 Task: Search one way flight ticket for 4 adults, 1 infant in seat and 1 infant on lap in premium economy from Jackson: Jackson Hole Airport to Fort Wayne: Fort Wayne International Airport on 8-4-2023. Number of bags: 5 checked bags. Price is upto 88000. Outbound departure time preference is 20:45.
Action: Mouse moved to (389, 327)
Screenshot: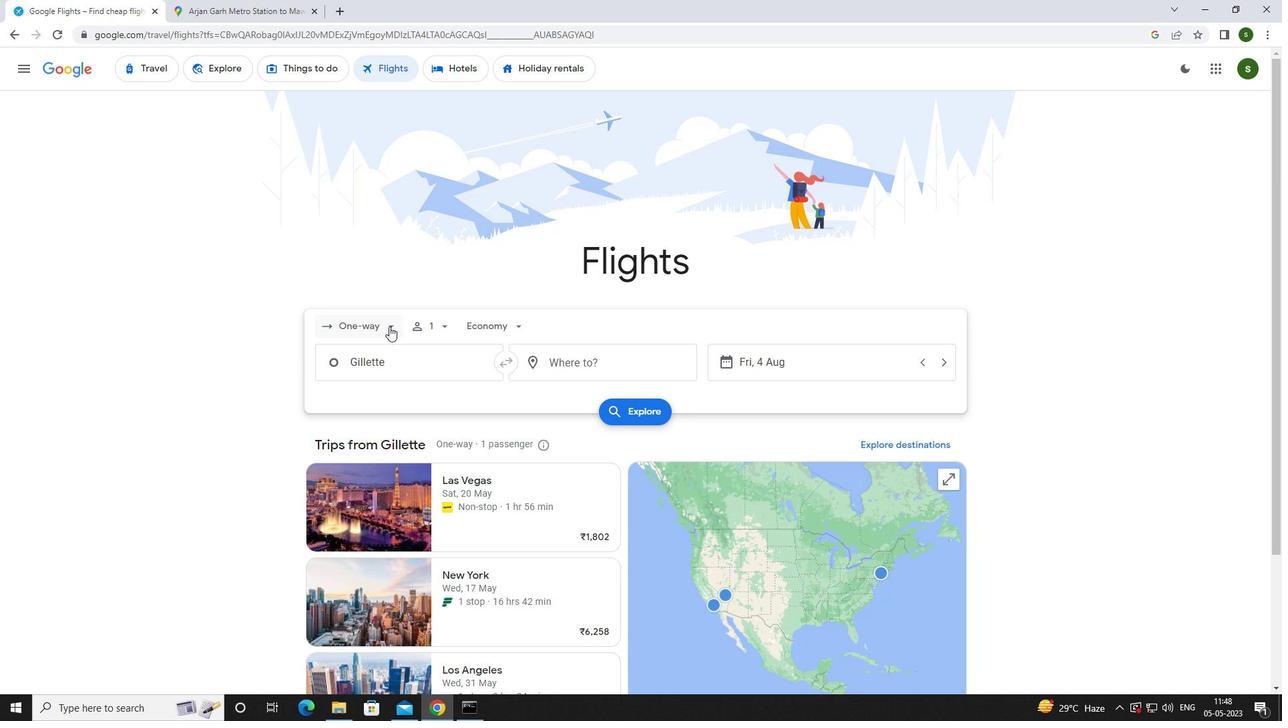 
Action: Mouse pressed left at (389, 327)
Screenshot: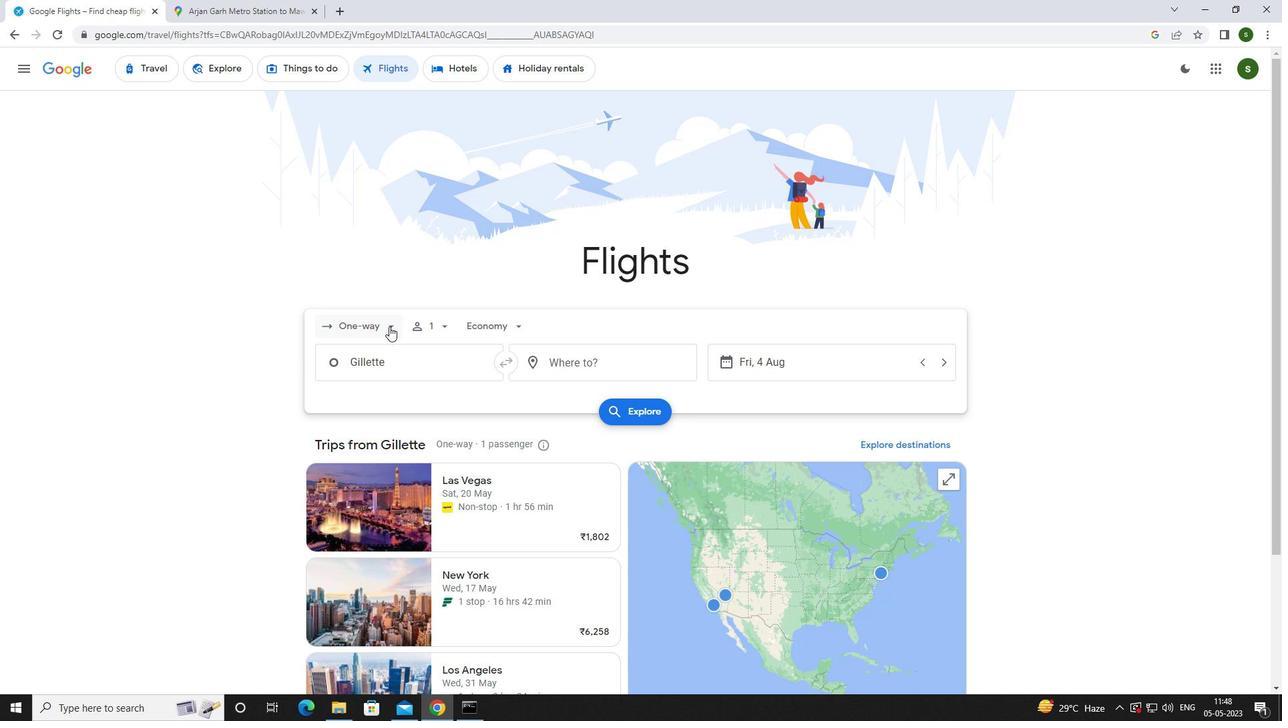 
Action: Mouse moved to (386, 388)
Screenshot: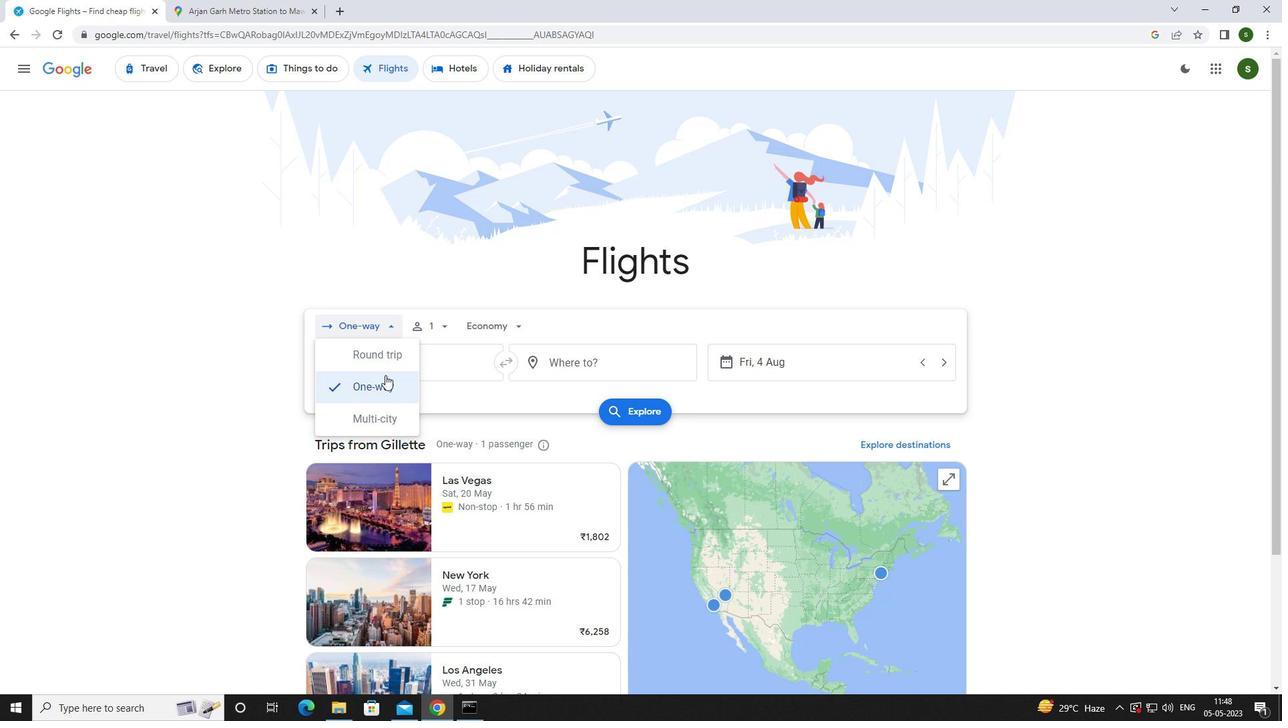 
Action: Mouse pressed left at (386, 388)
Screenshot: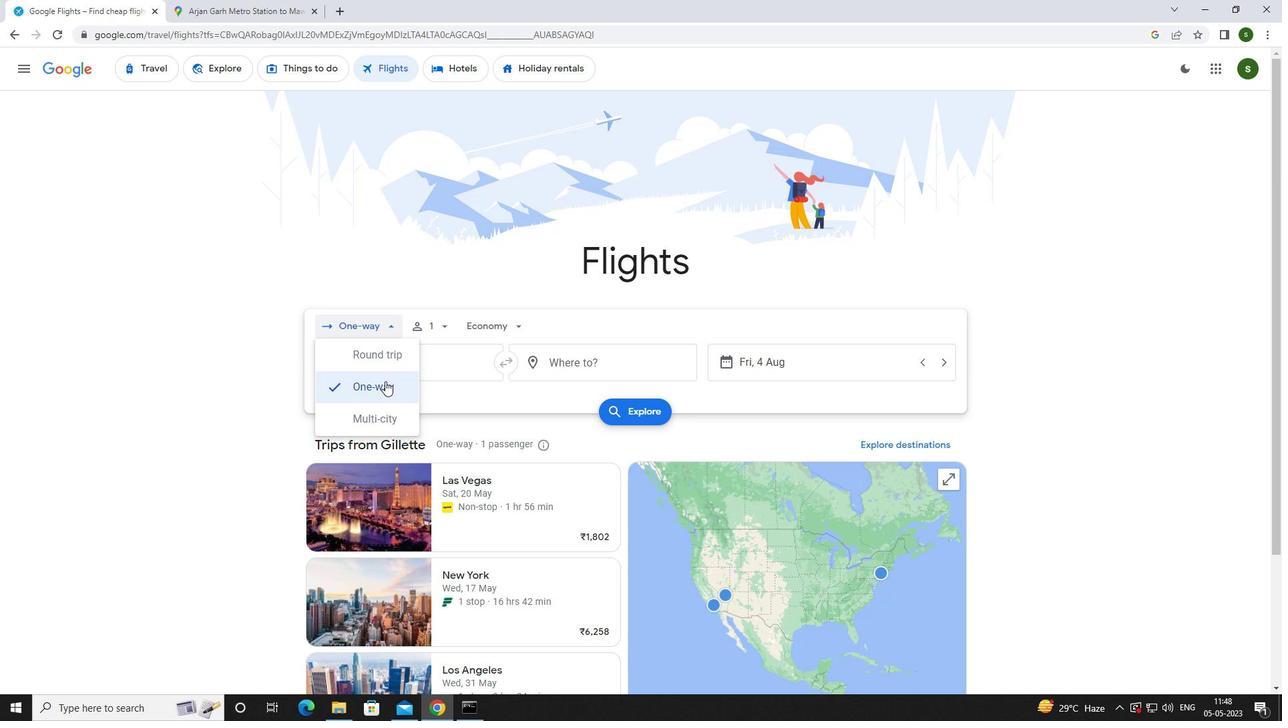 
Action: Mouse moved to (446, 328)
Screenshot: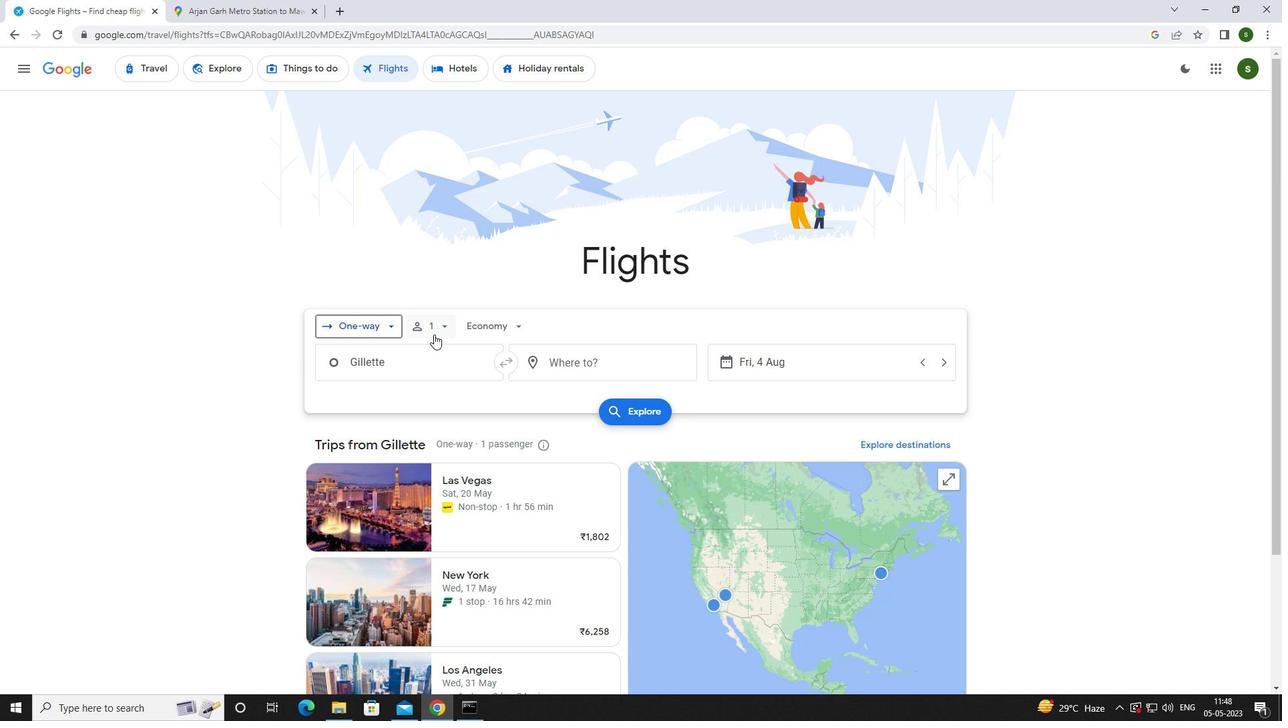 
Action: Mouse pressed left at (446, 328)
Screenshot: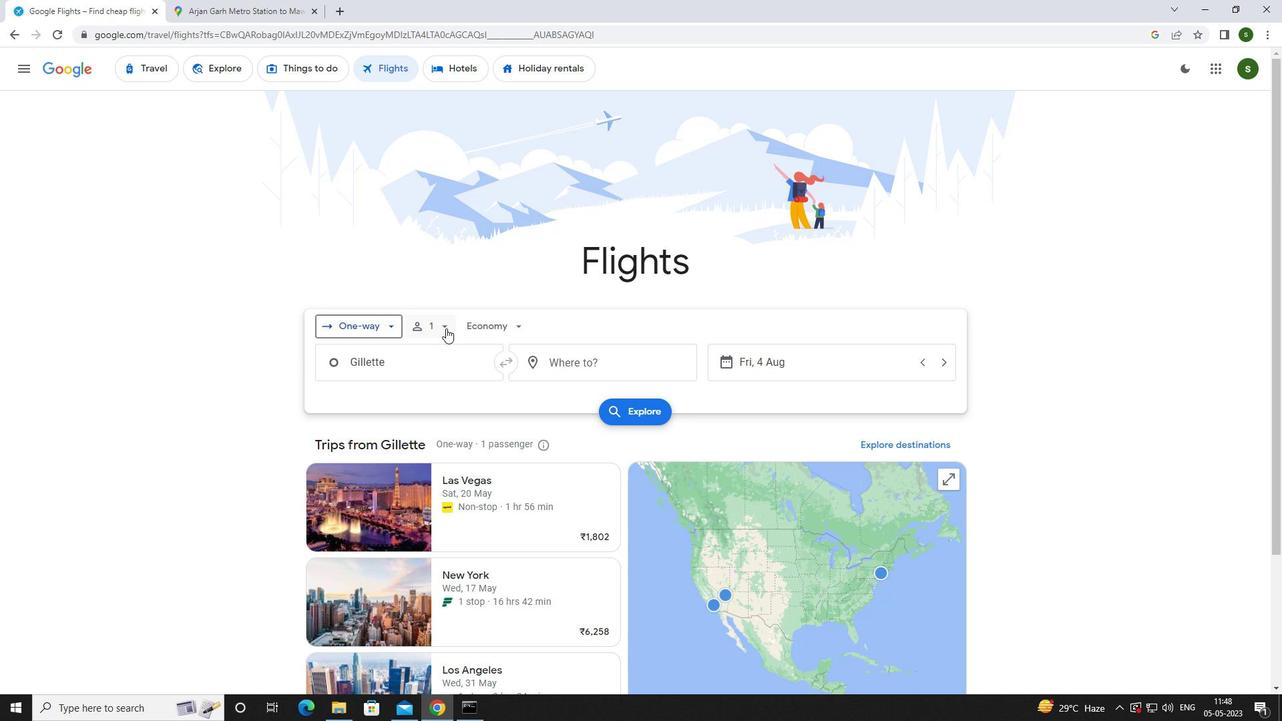
Action: Mouse moved to (553, 362)
Screenshot: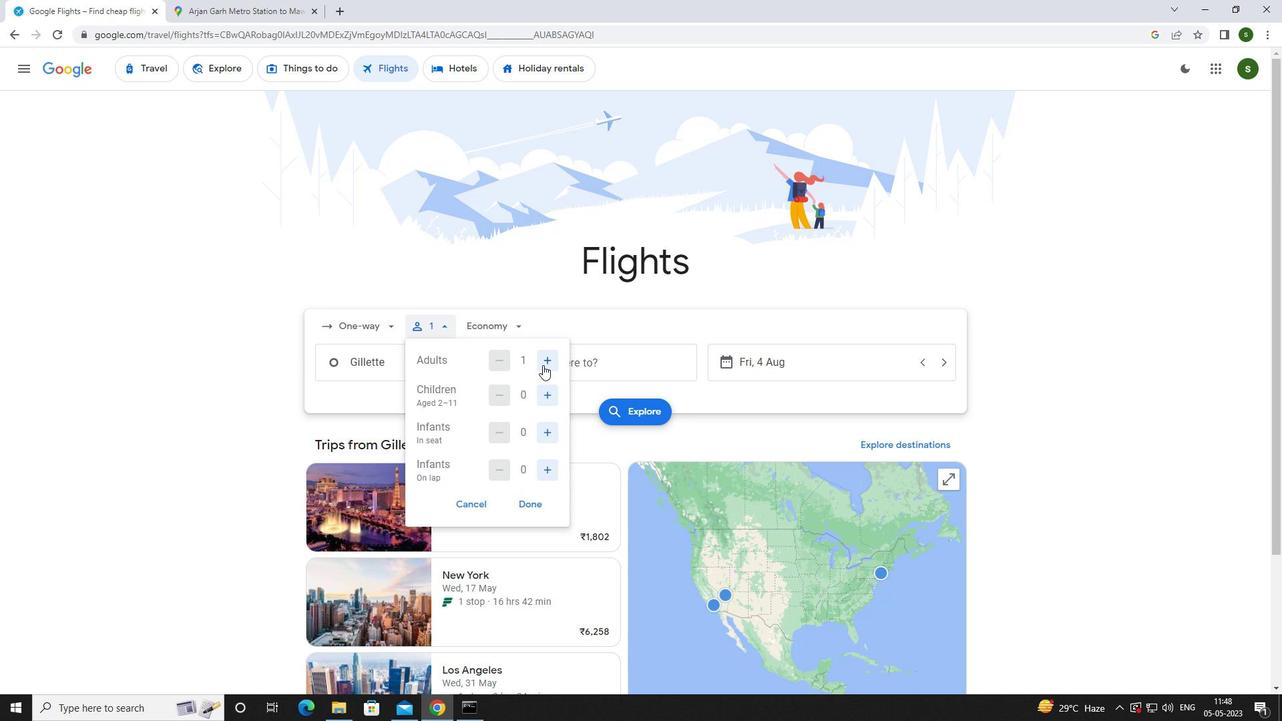 
Action: Mouse pressed left at (553, 362)
Screenshot: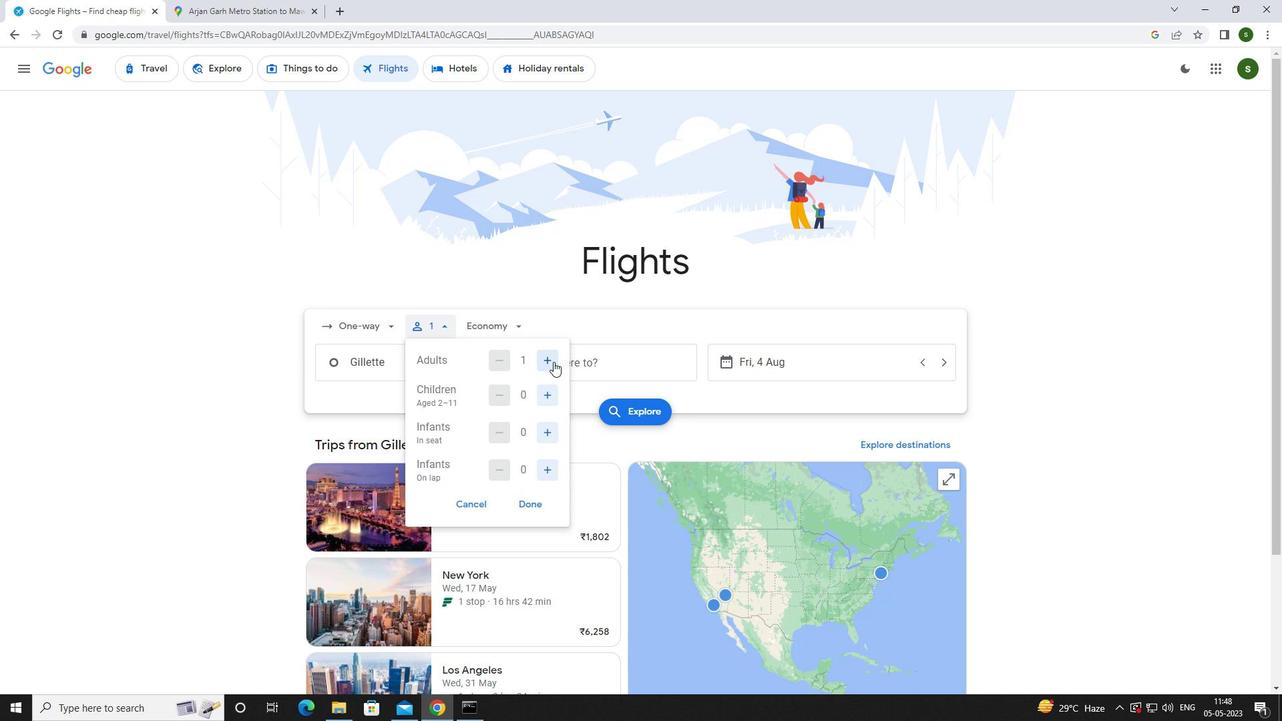 
Action: Mouse pressed left at (553, 362)
Screenshot: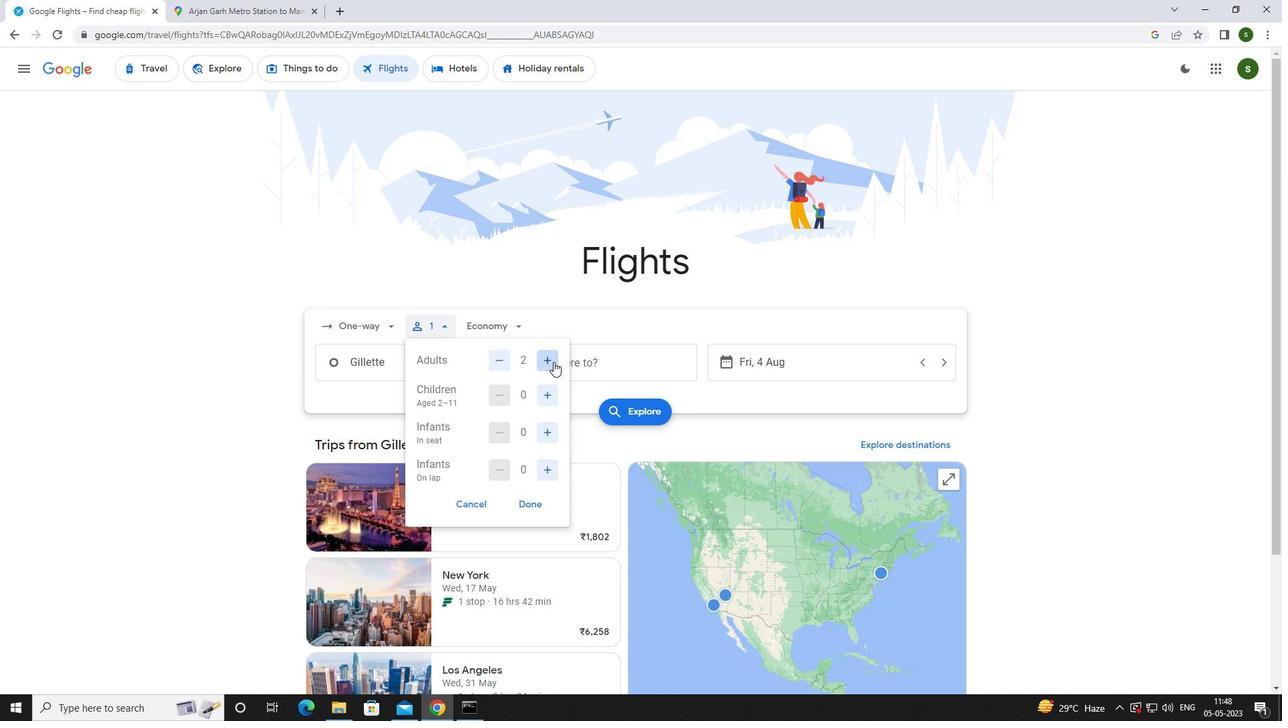 
Action: Mouse pressed left at (553, 362)
Screenshot: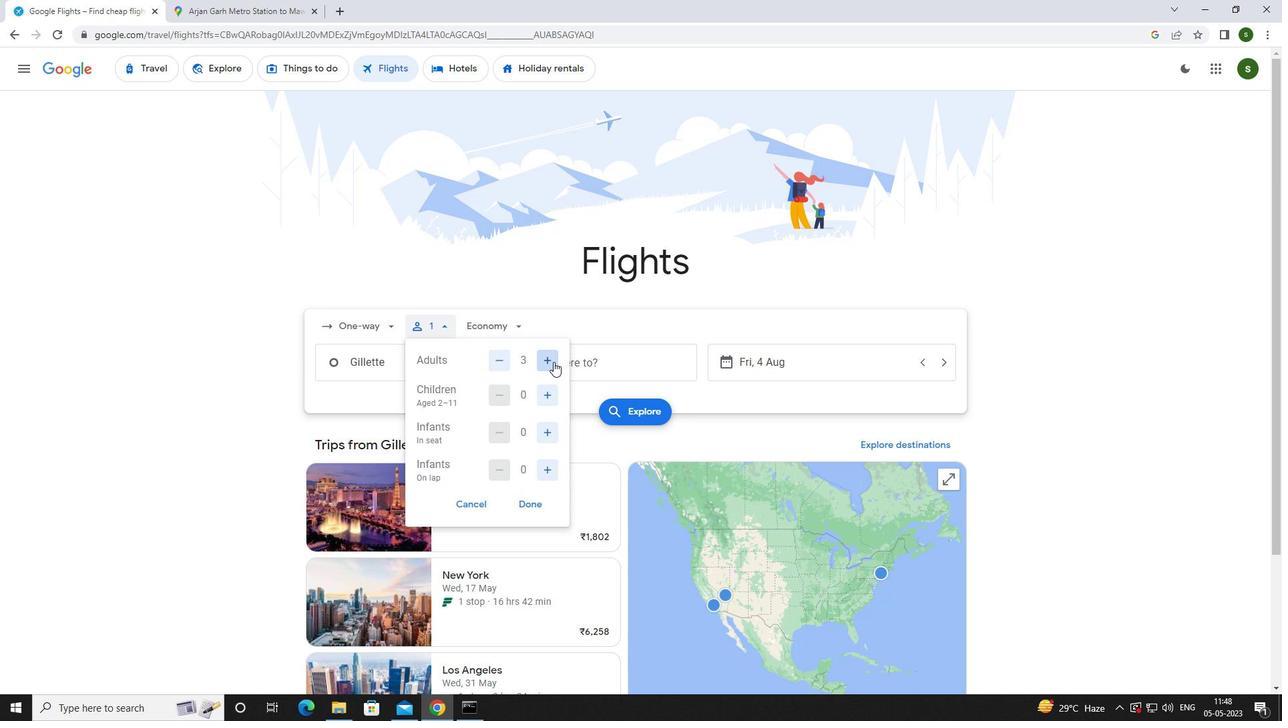 
Action: Mouse moved to (551, 428)
Screenshot: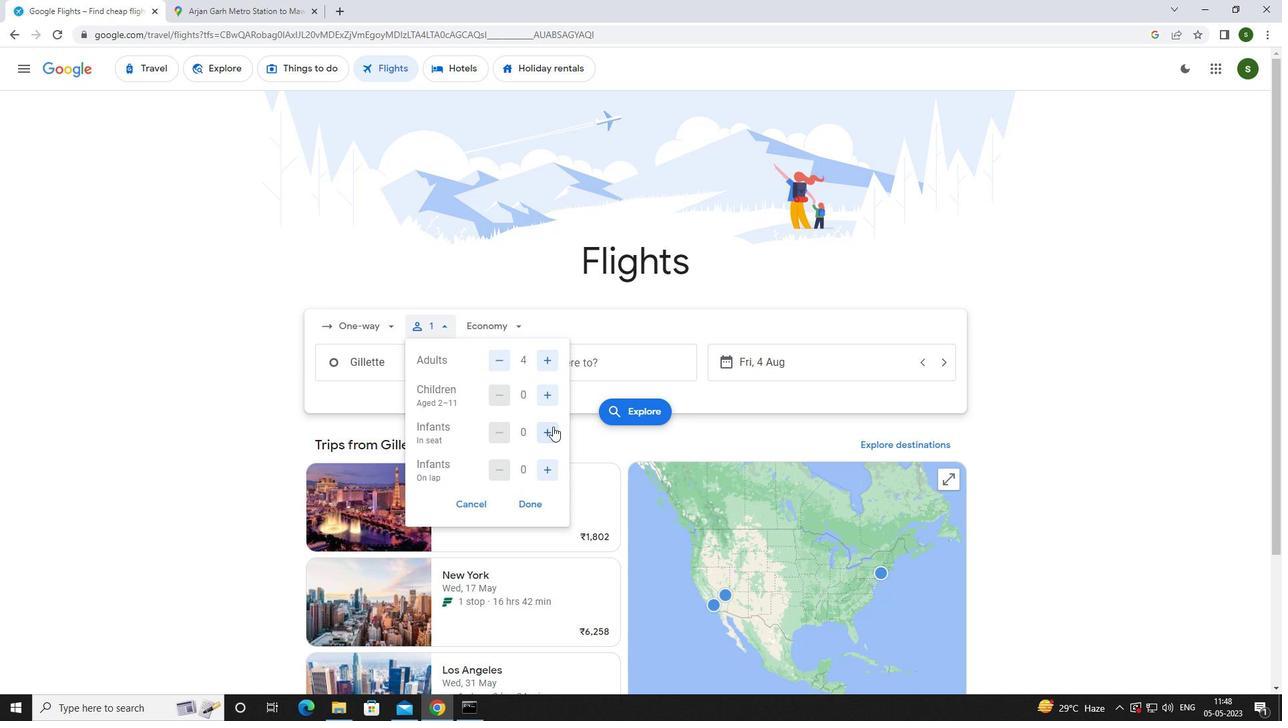 
Action: Mouse pressed left at (551, 428)
Screenshot: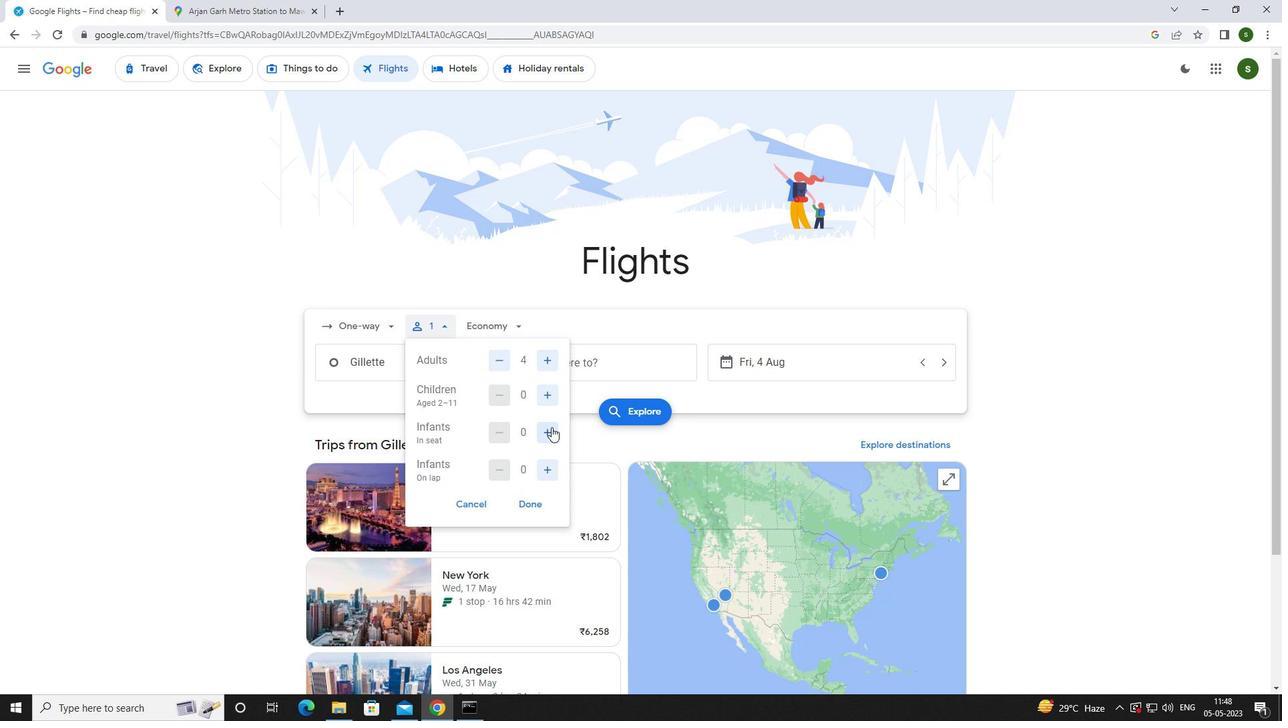 
Action: Mouse moved to (545, 466)
Screenshot: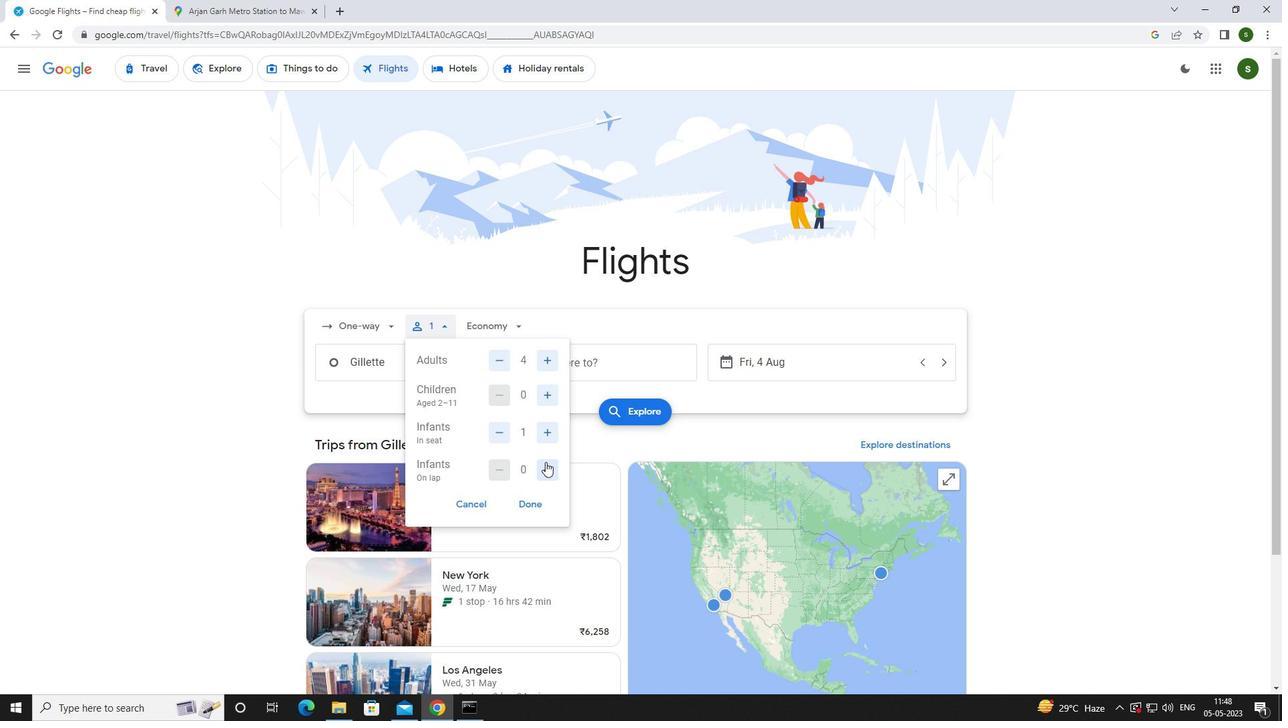 
Action: Mouse pressed left at (545, 466)
Screenshot: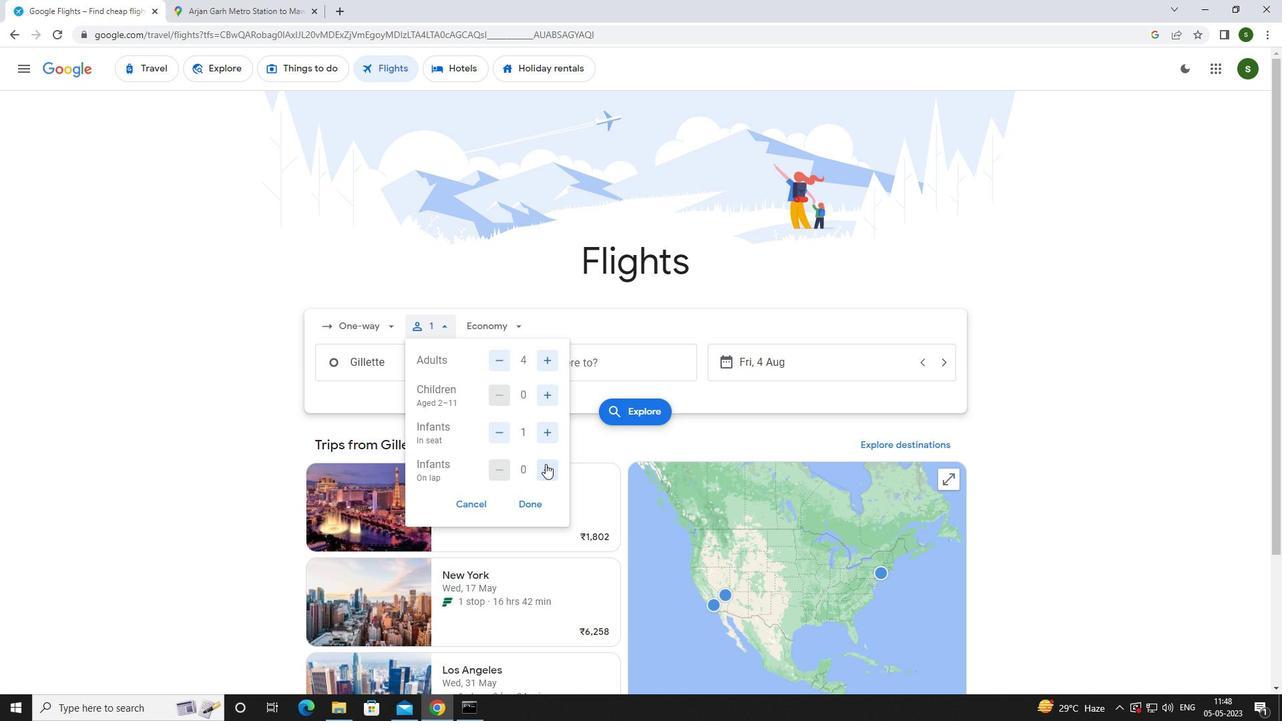 
Action: Mouse moved to (503, 327)
Screenshot: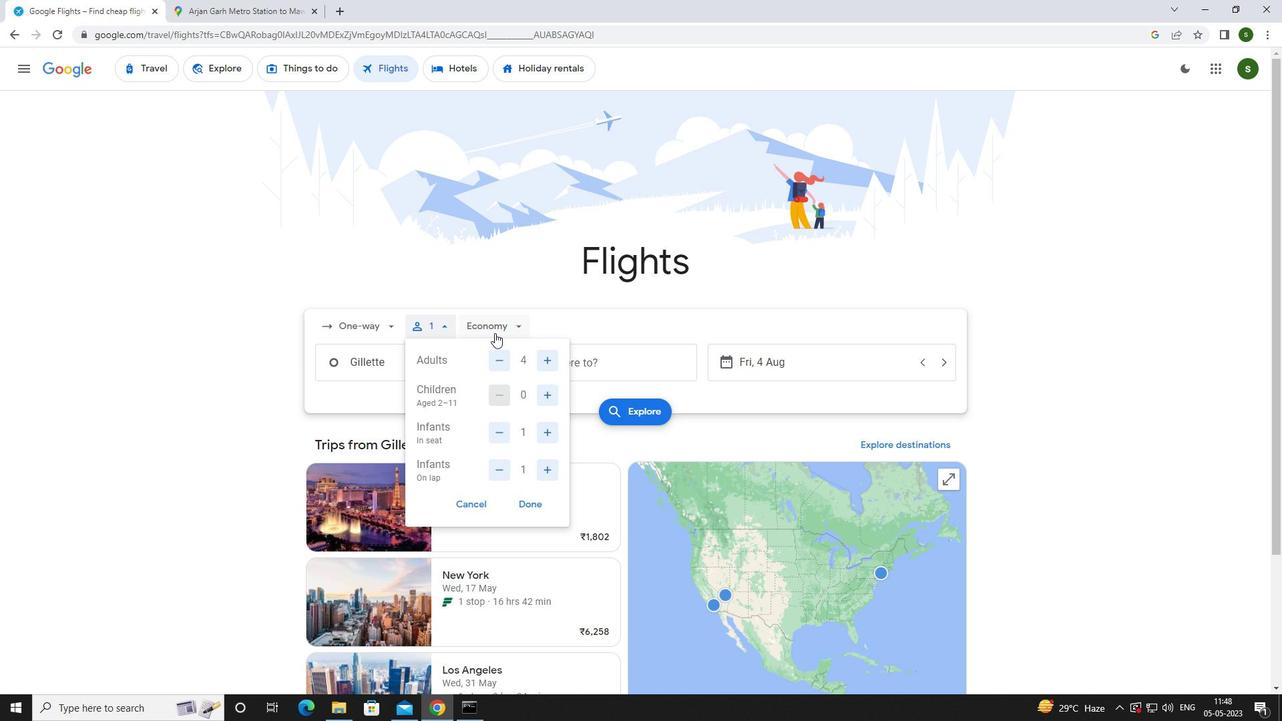 
Action: Mouse pressed left at (503, 327)
Screenshot: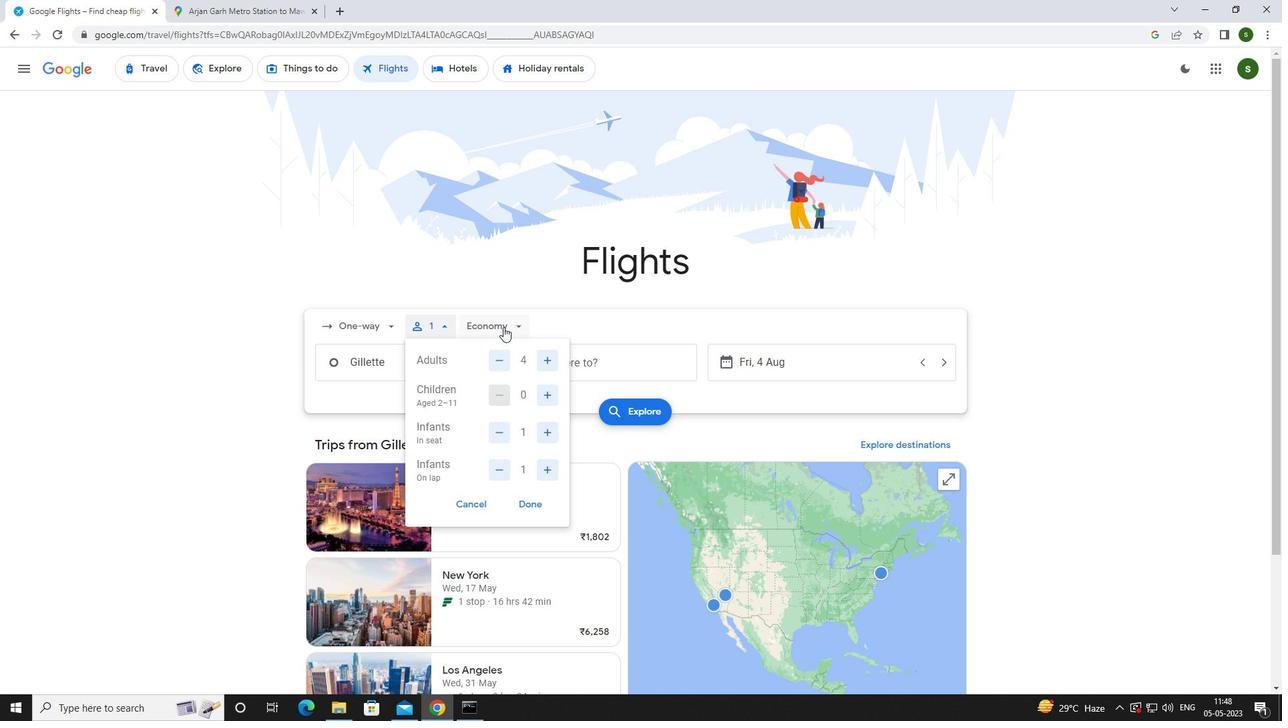 
Action: Mouse moved to (517, 383)
Screenshot: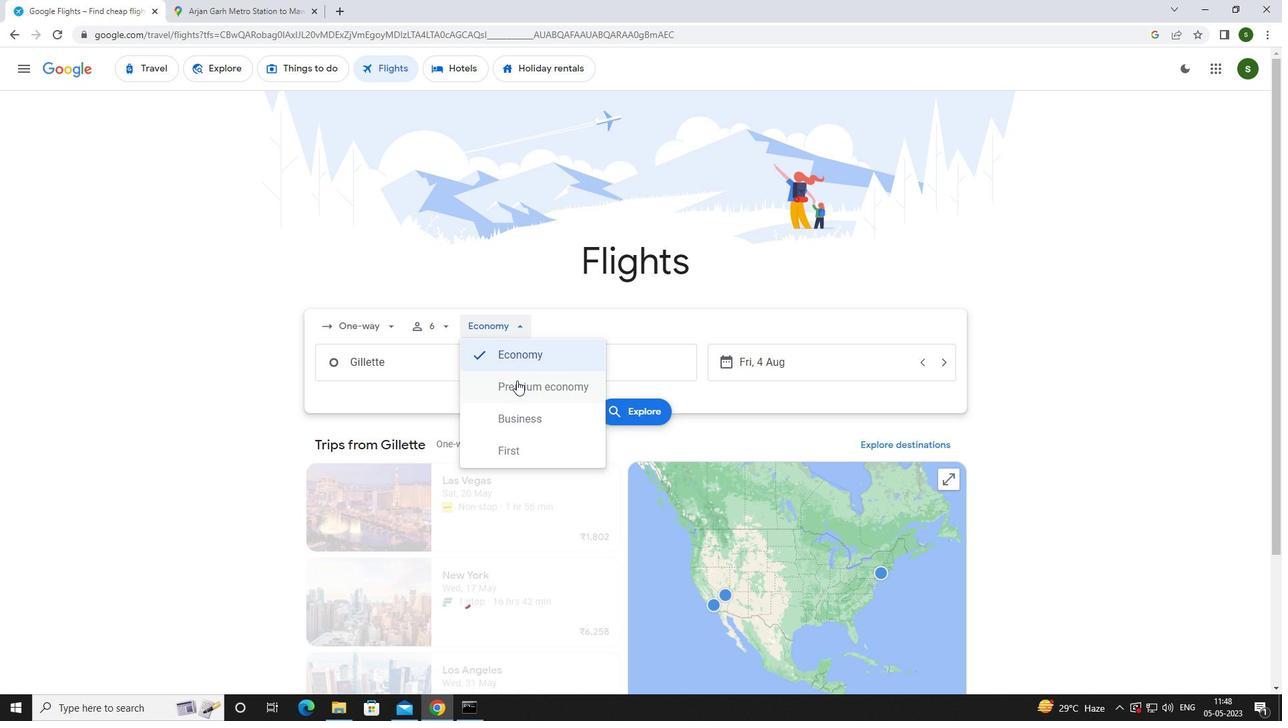 
Action: Mouse pressed left at (517, 383)
Screenshot: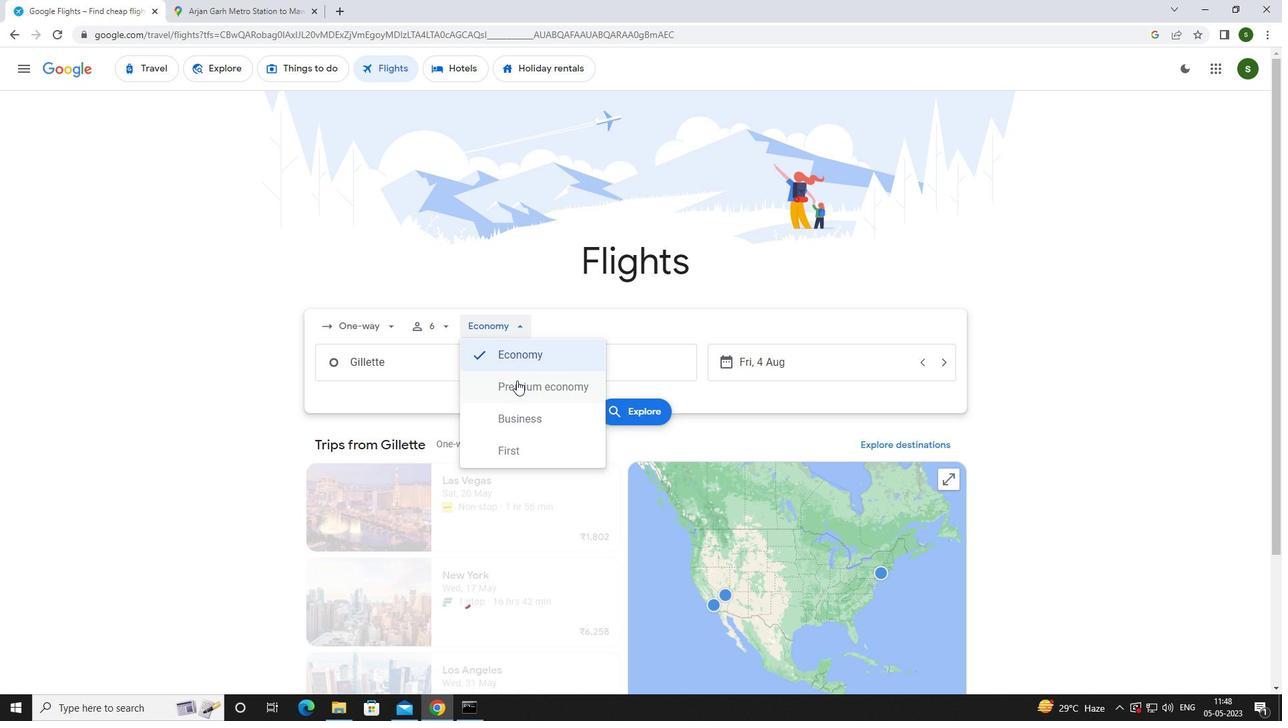 
Action: Mouse moved to (422, 365)
Screenshot: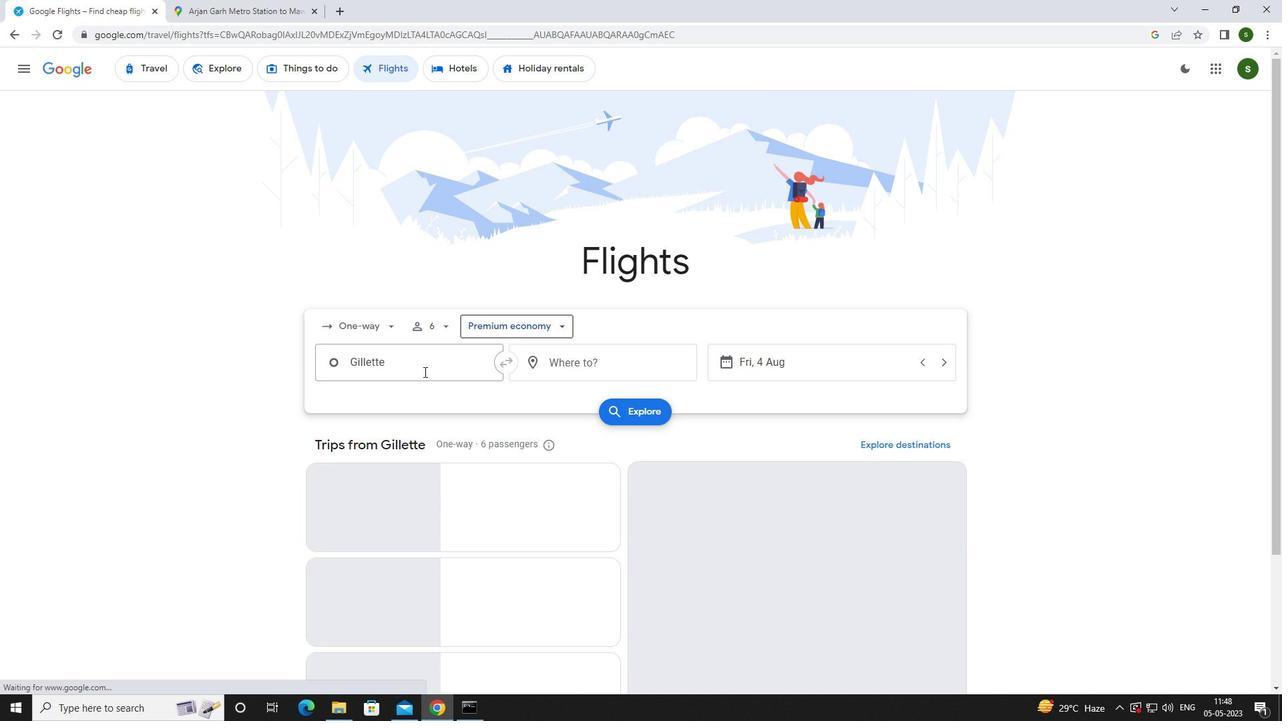 
Action: Mouse pressed left at (422, 365)
Screenshot: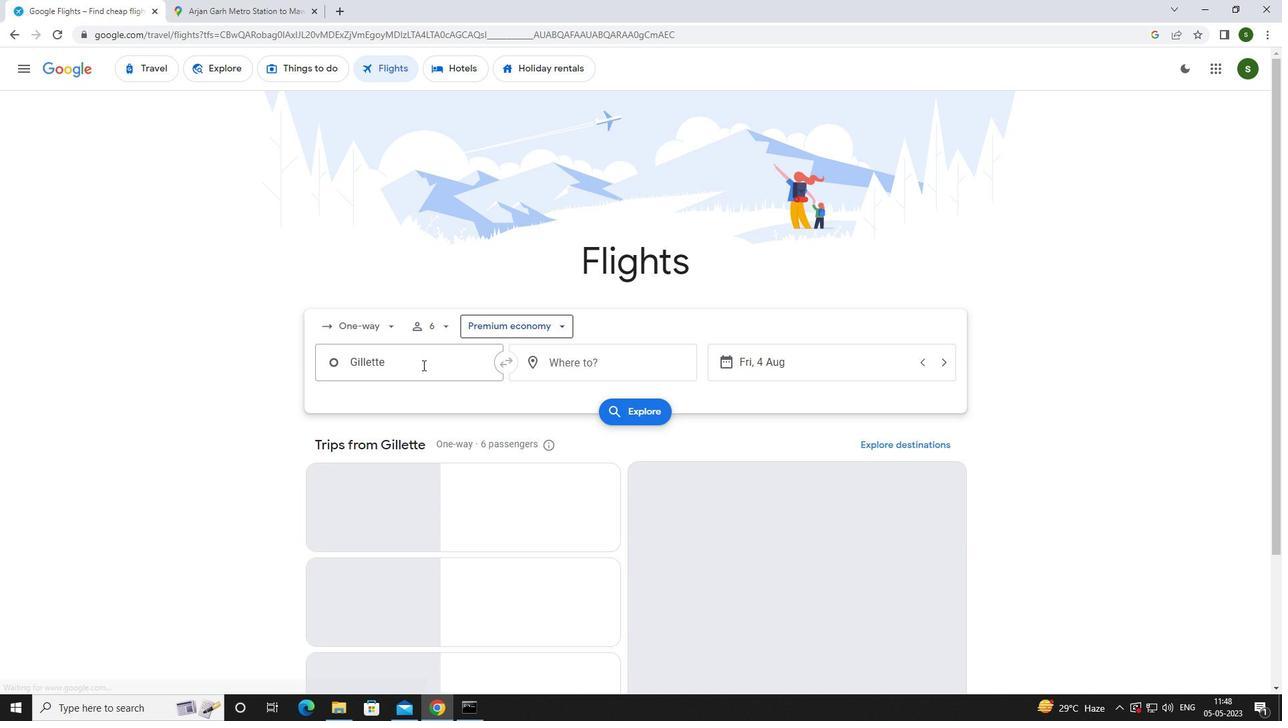 
Action: Mouse moved to (428, 360)
Screenshot: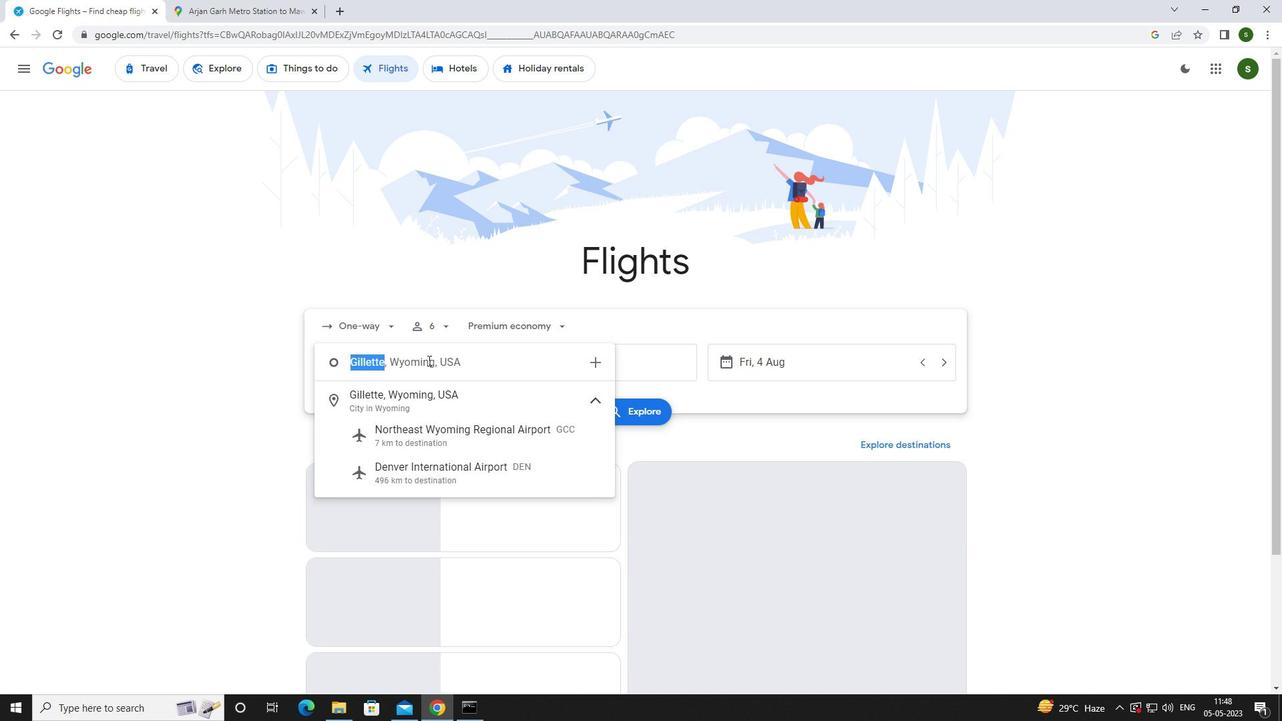 
Action: Key pressed <Key.caps_lock>j<Key.caps_lock>ackson<Key.space>
Screenshot: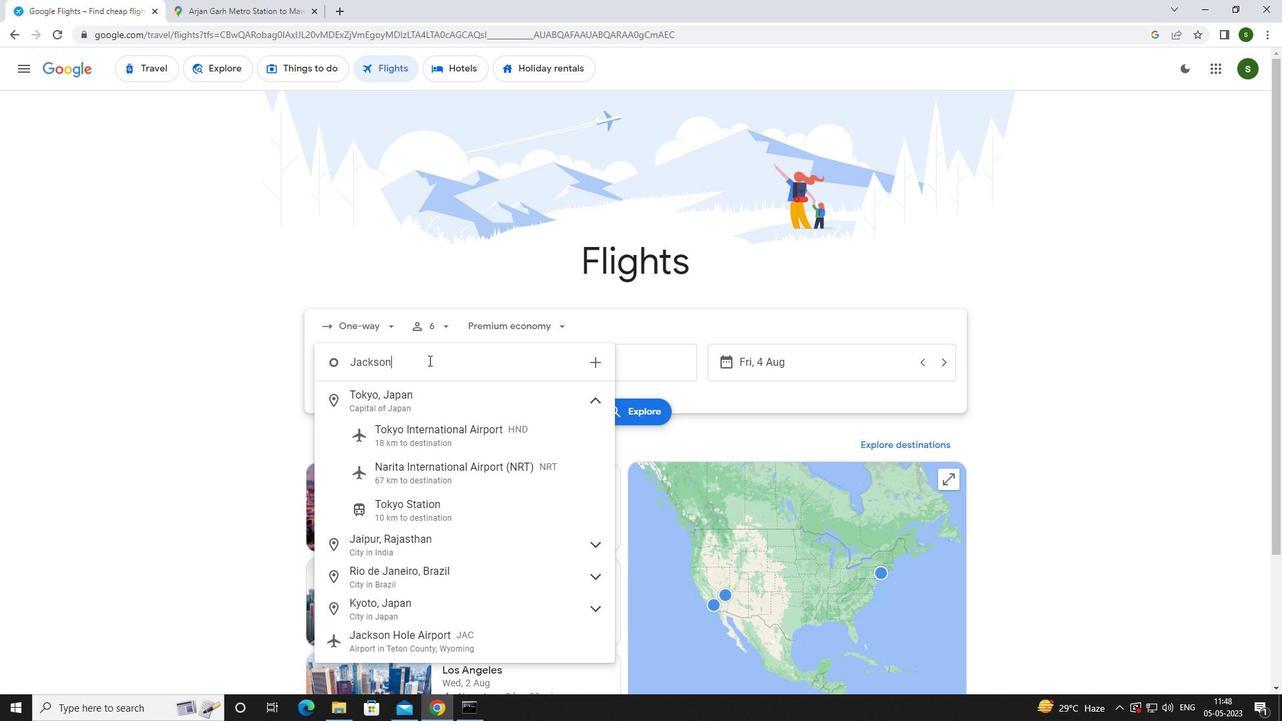 
Action: Mouse moved to (452, 428)
Screenshot: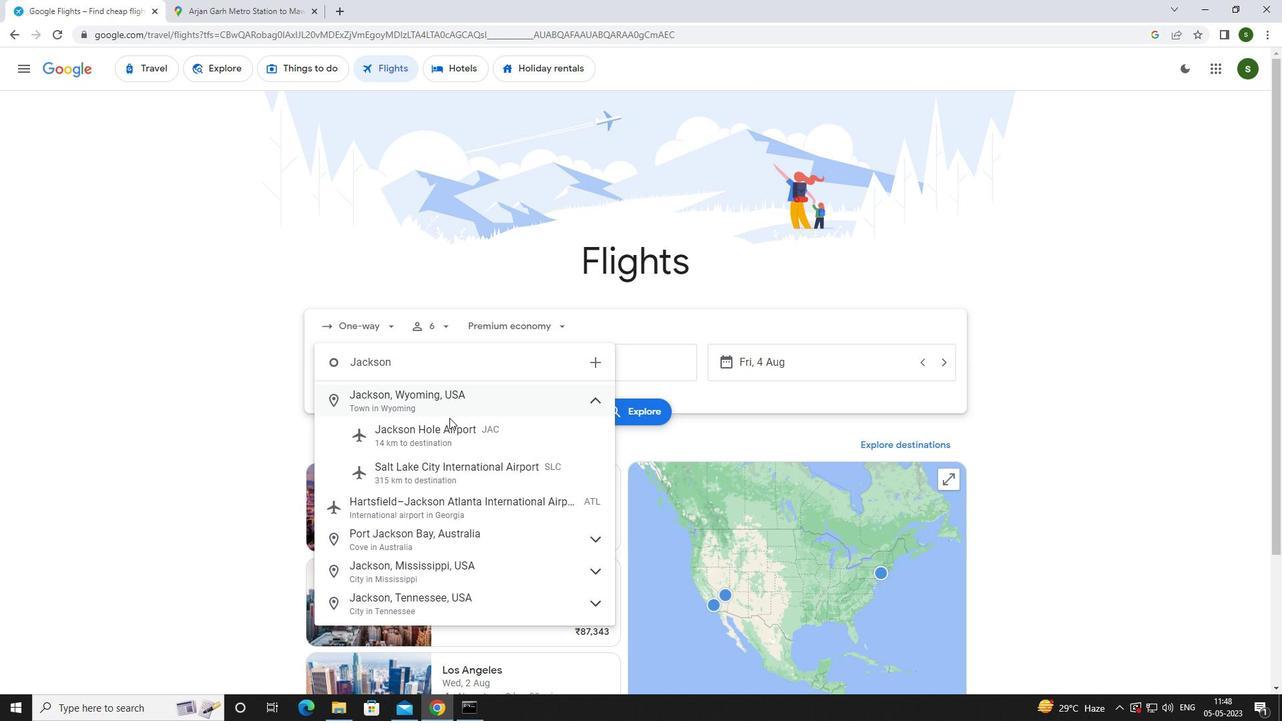 
Action: Mouse pressed left at (452, 428)
Screenshot: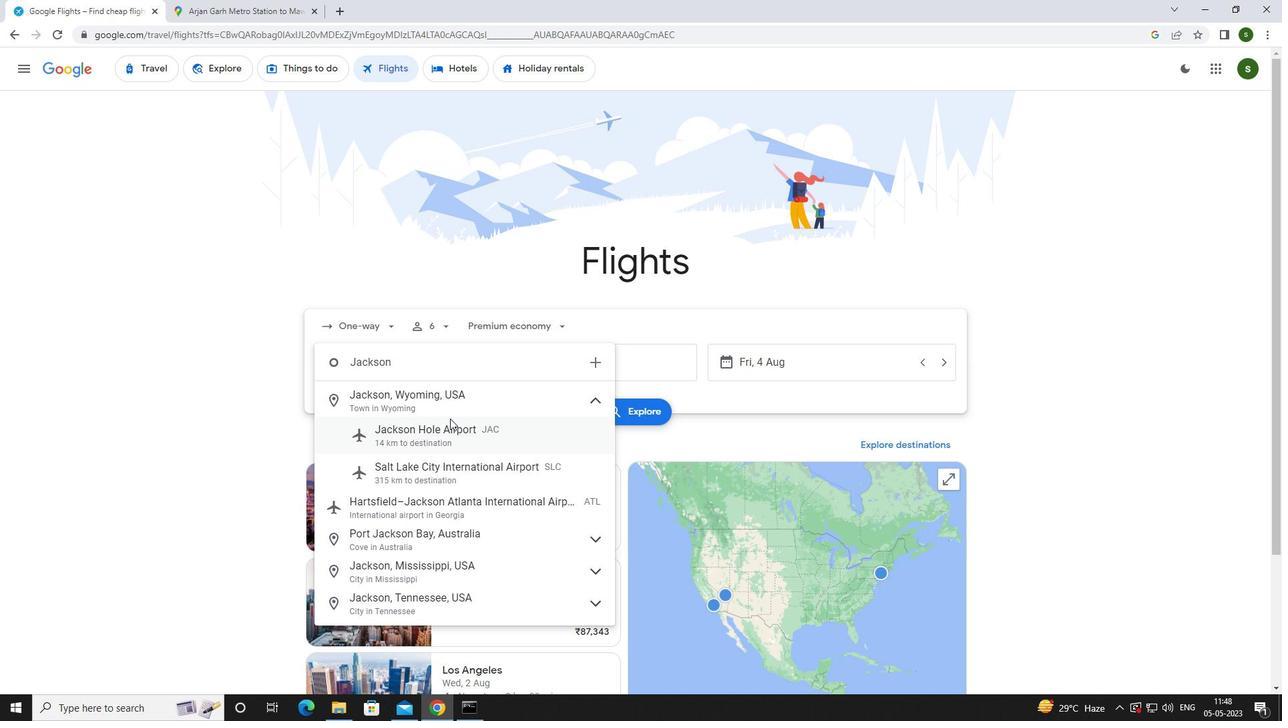 
Action: Mouse moved to (613, 364)
Screenshot: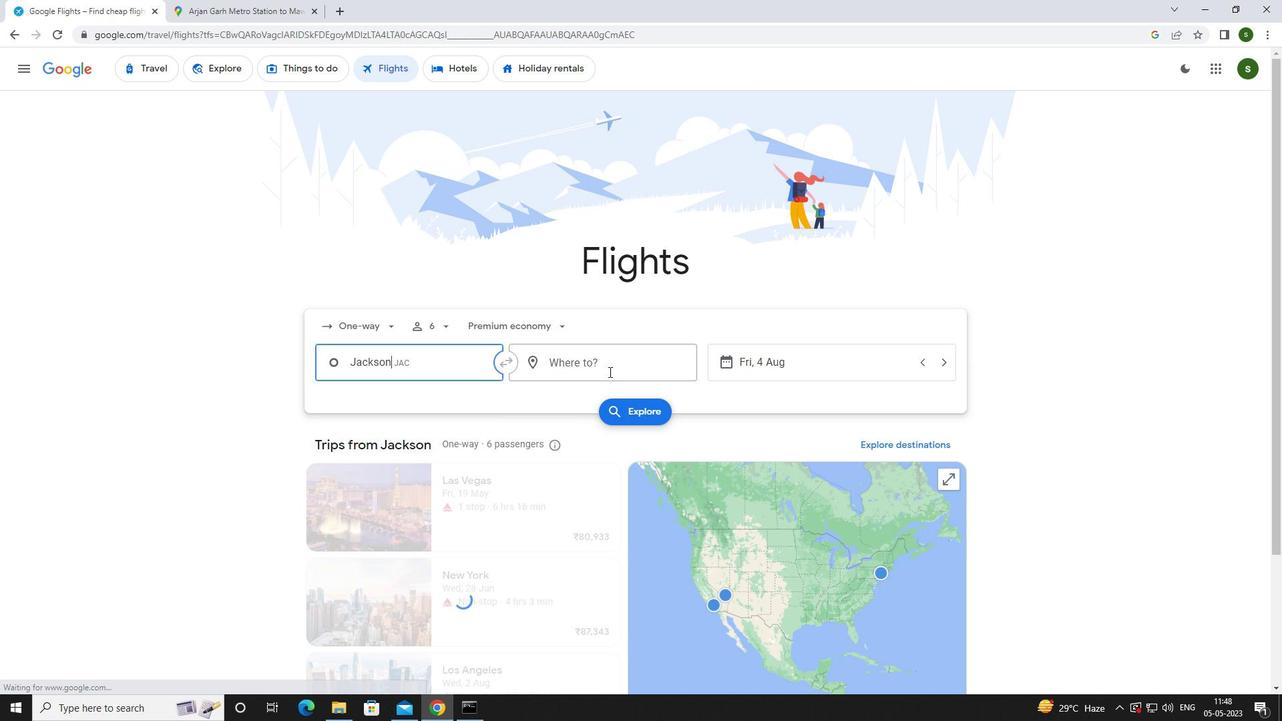 
Action: Mouse pressed left at (613, 364)
Screenshot: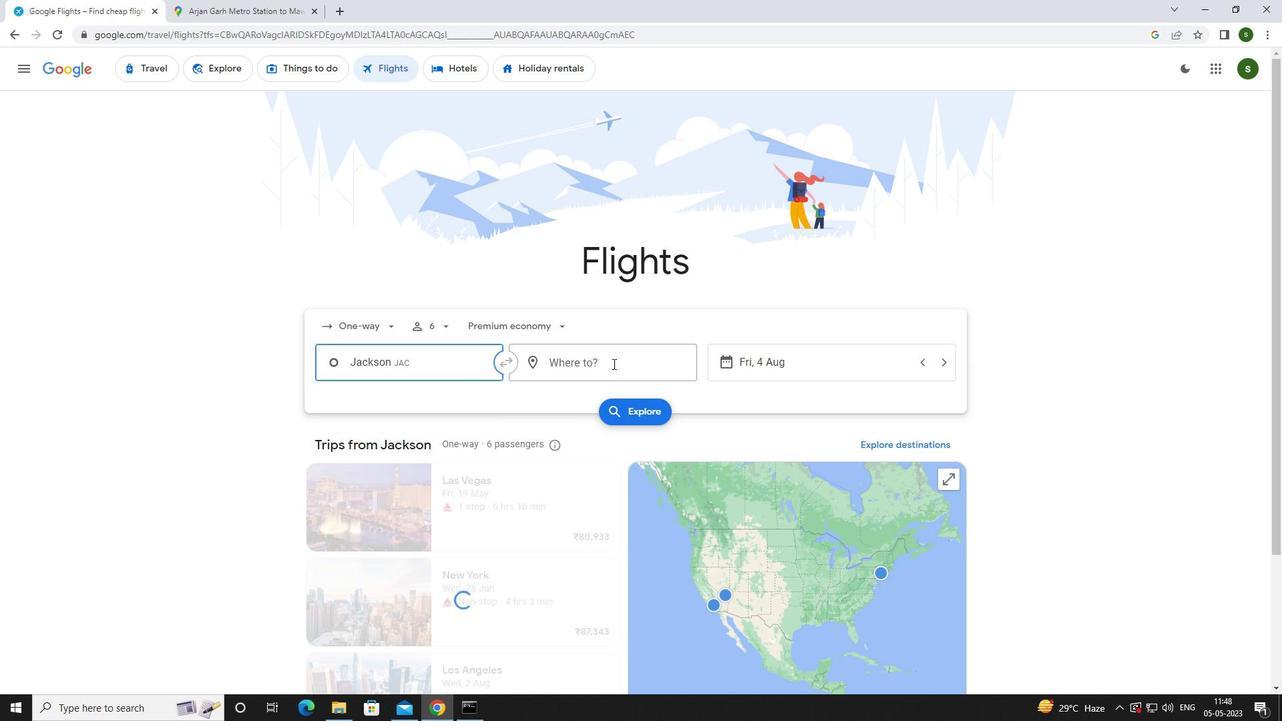 
Action: Mouse moved to (603, 366)
Screenshot: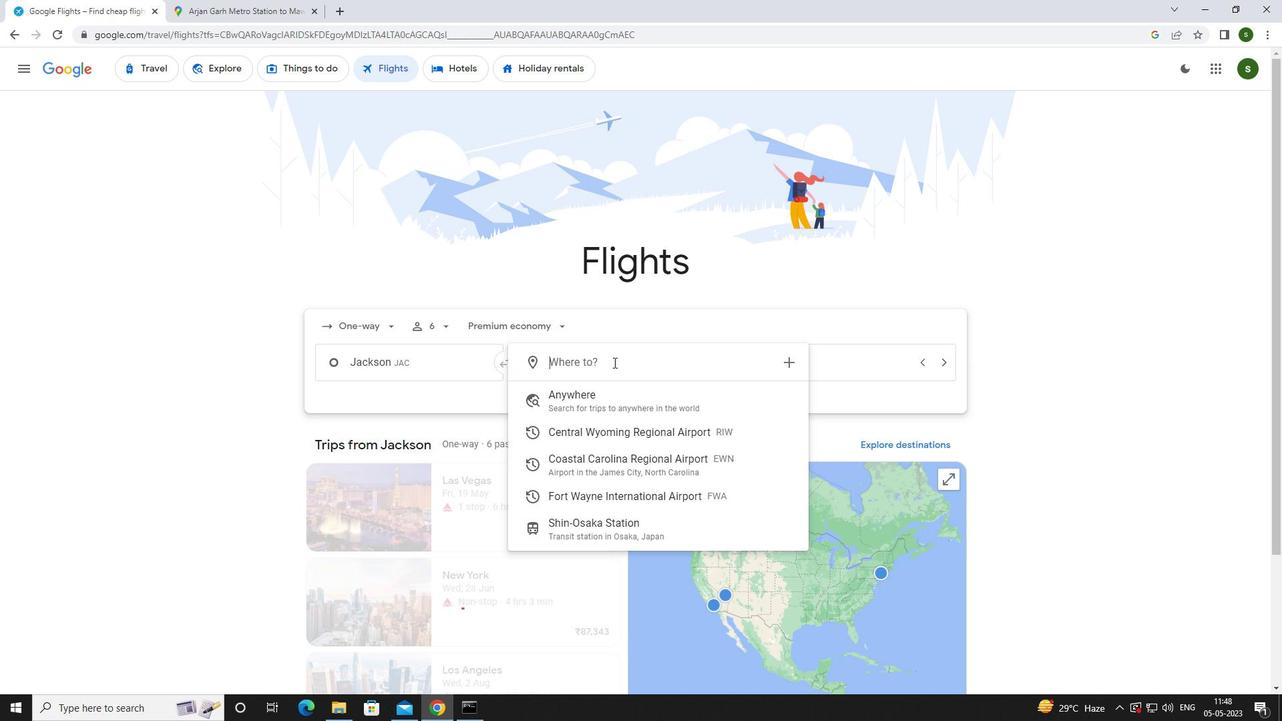 
Action: Key pressed <Key.caps_lock>f<Key.caps_lock>ort<Key.space><Key.caps_lock>w<Key.caps_lock>Ay
Screenshot: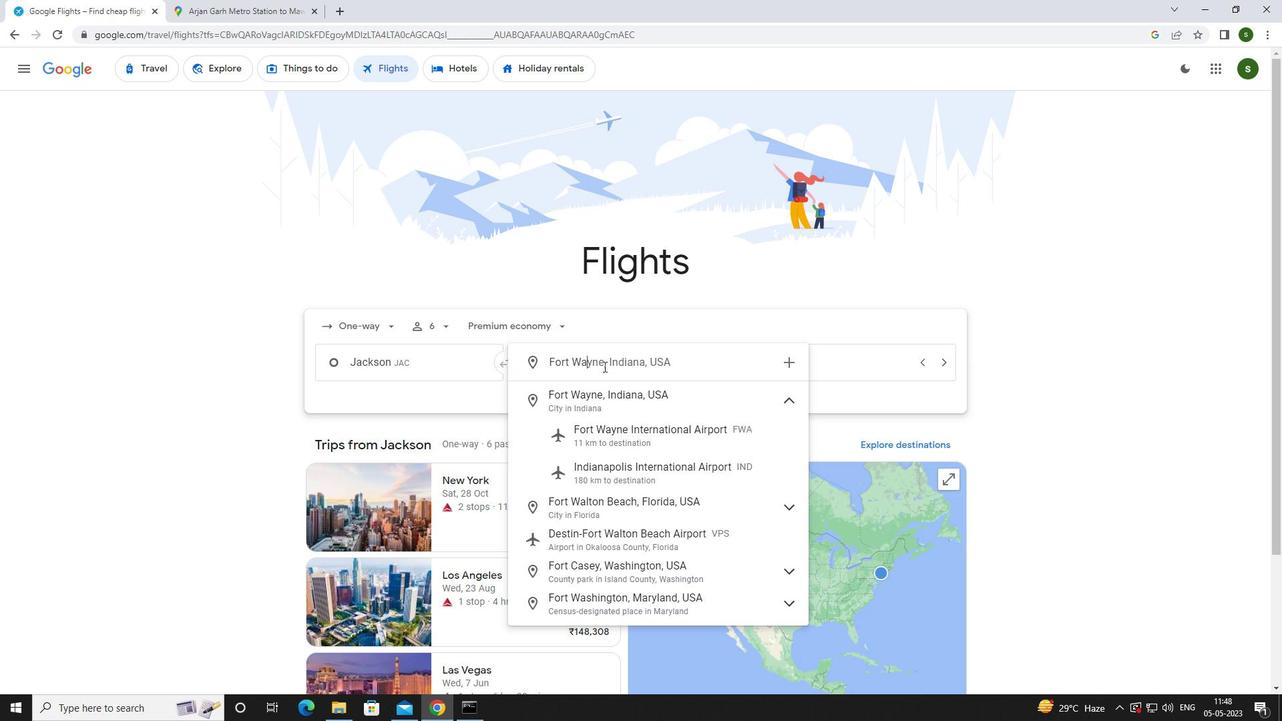 
Action: Mouse moved to (605, 440)
Screenshot: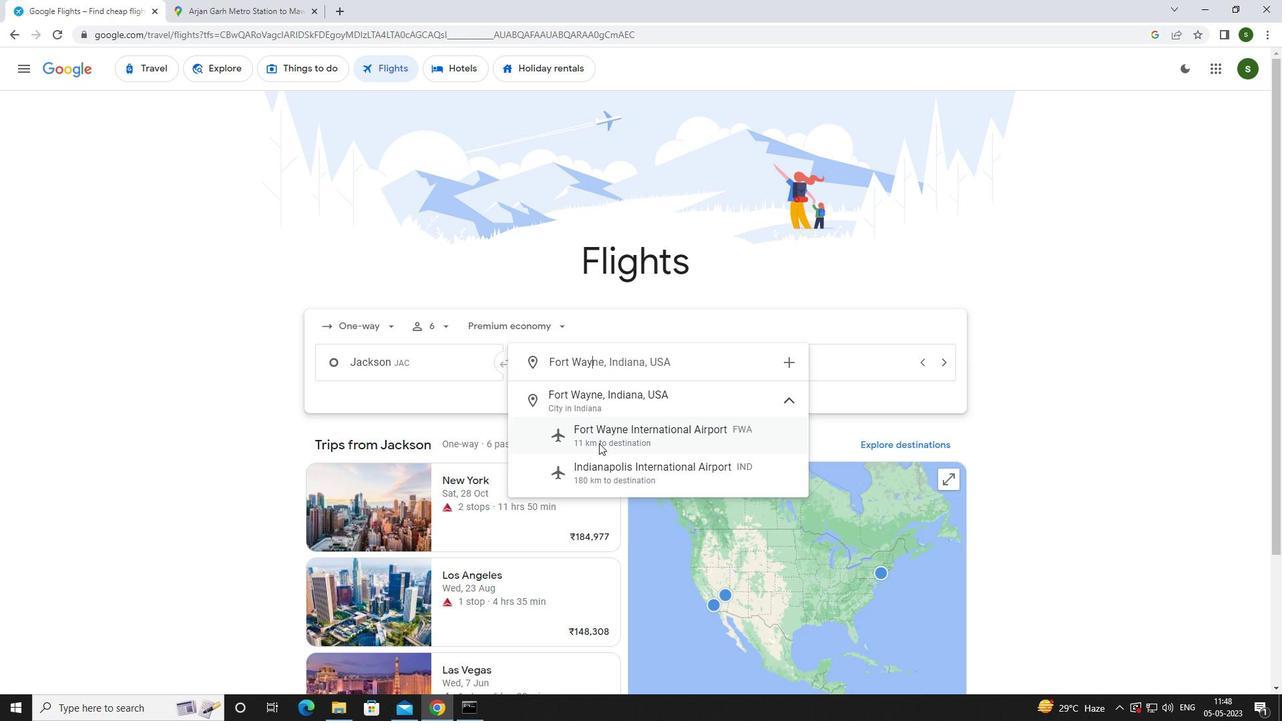 
Action: Mouse pressed left at (605, 440)
Screenshot: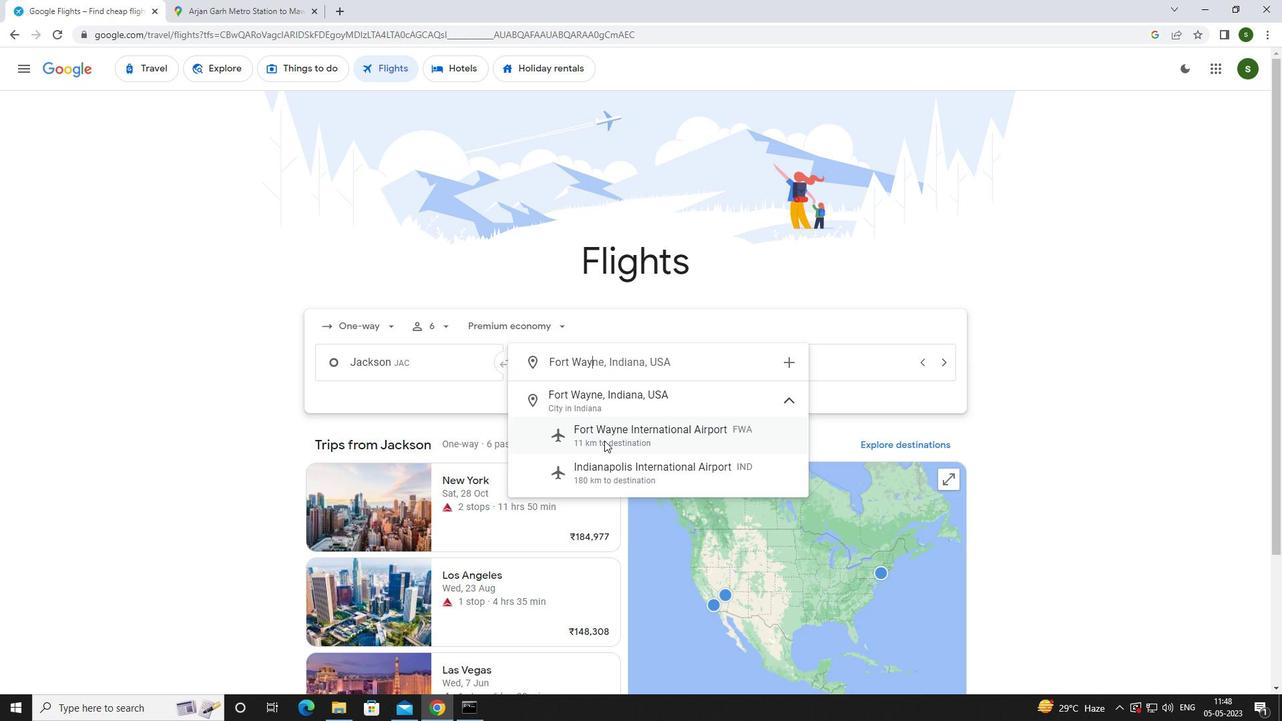 
Action: Mouse moved to (790, 360)
Screenshot: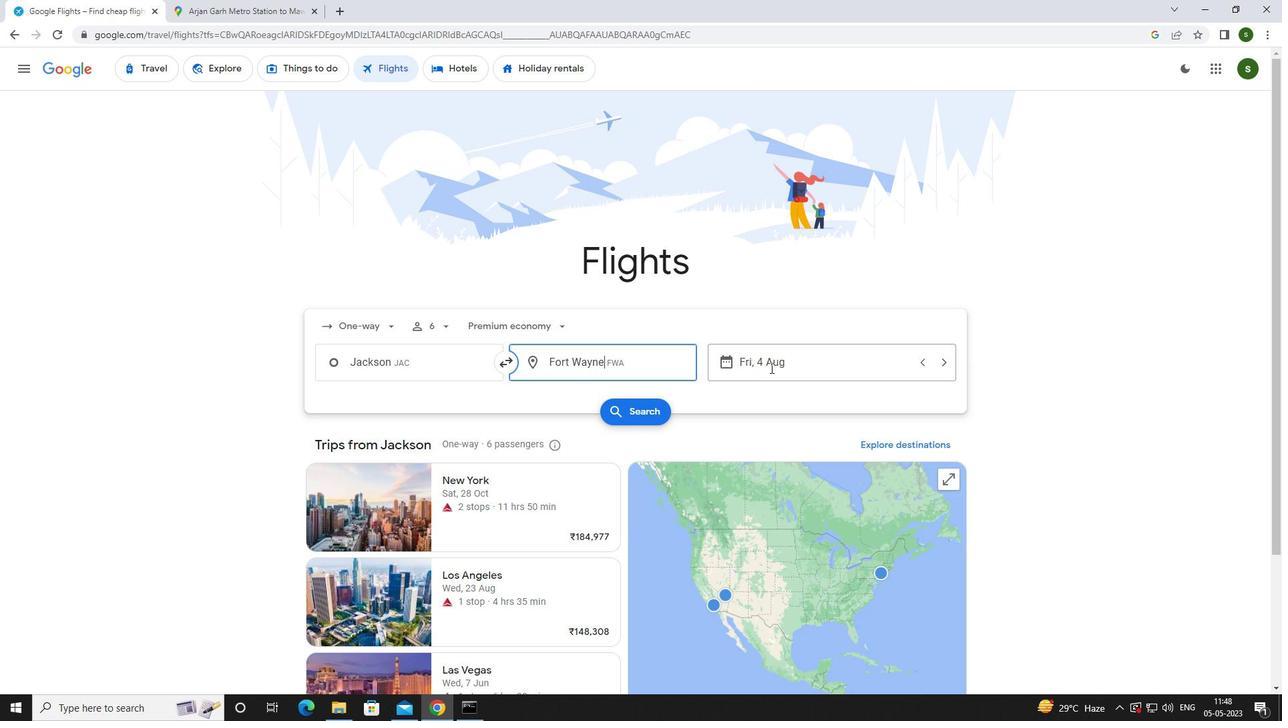 
Action: Mouse pressed left at (790, 360)
Screenshot: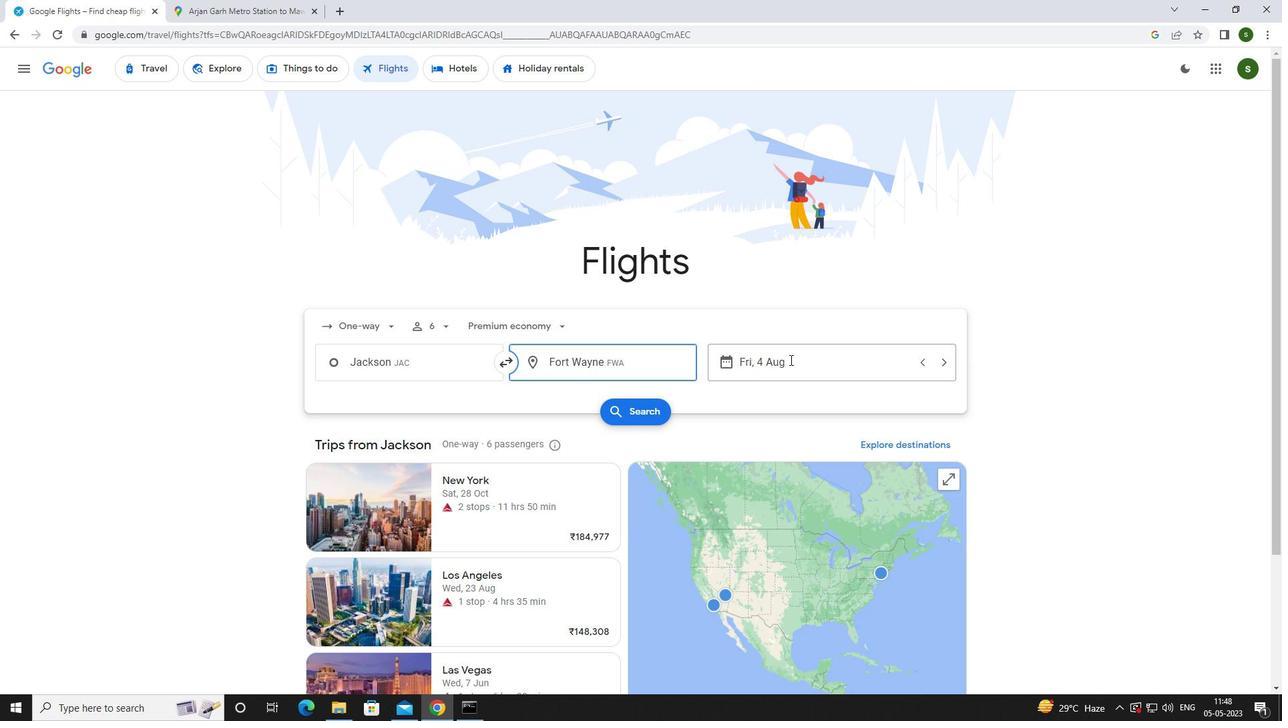 
Action: Mouse moved to (643, 448)
Screenshot: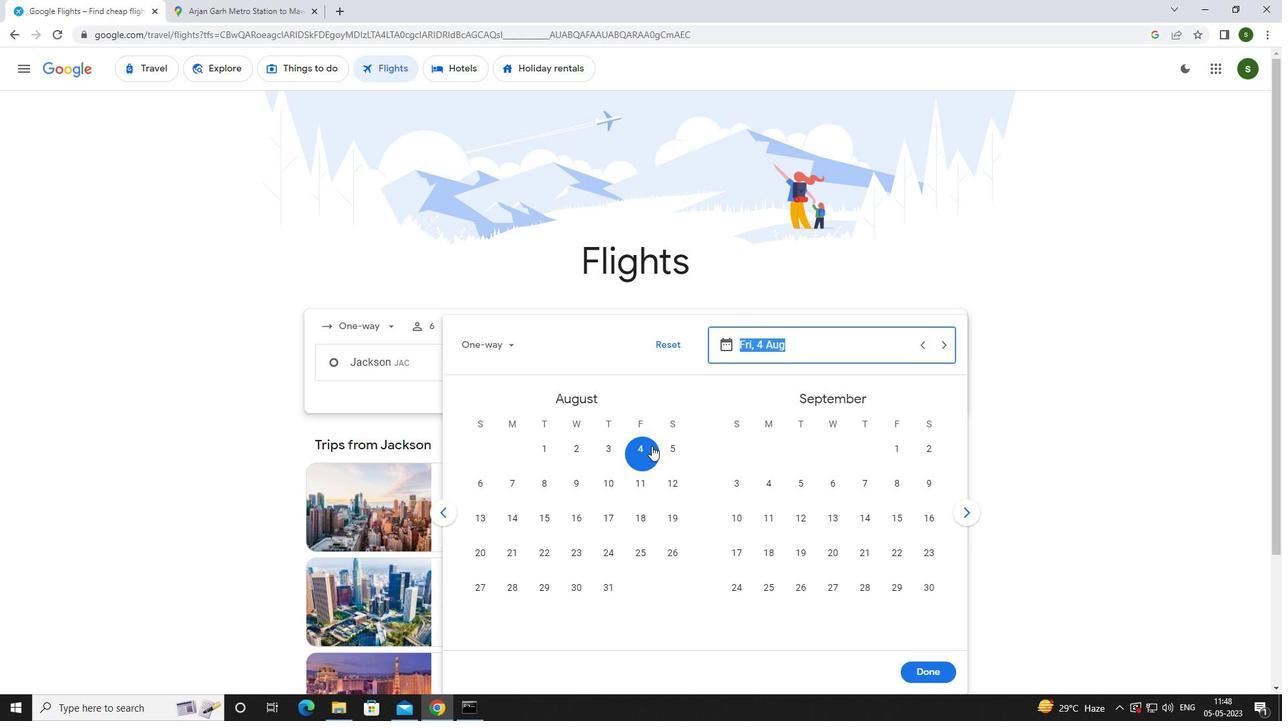 
Action: Mouse pressed left at (643, 448)
Screenshot: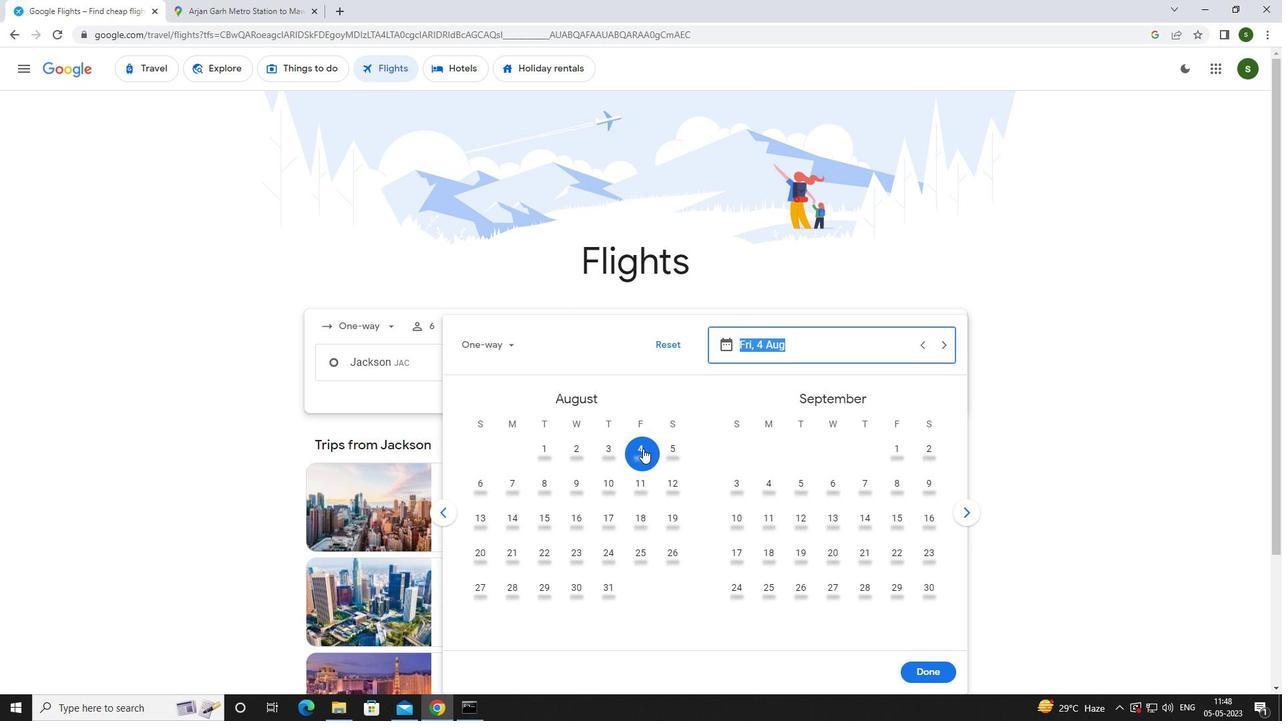 
Action: Mouse moved to (919, 669)
Screenshot: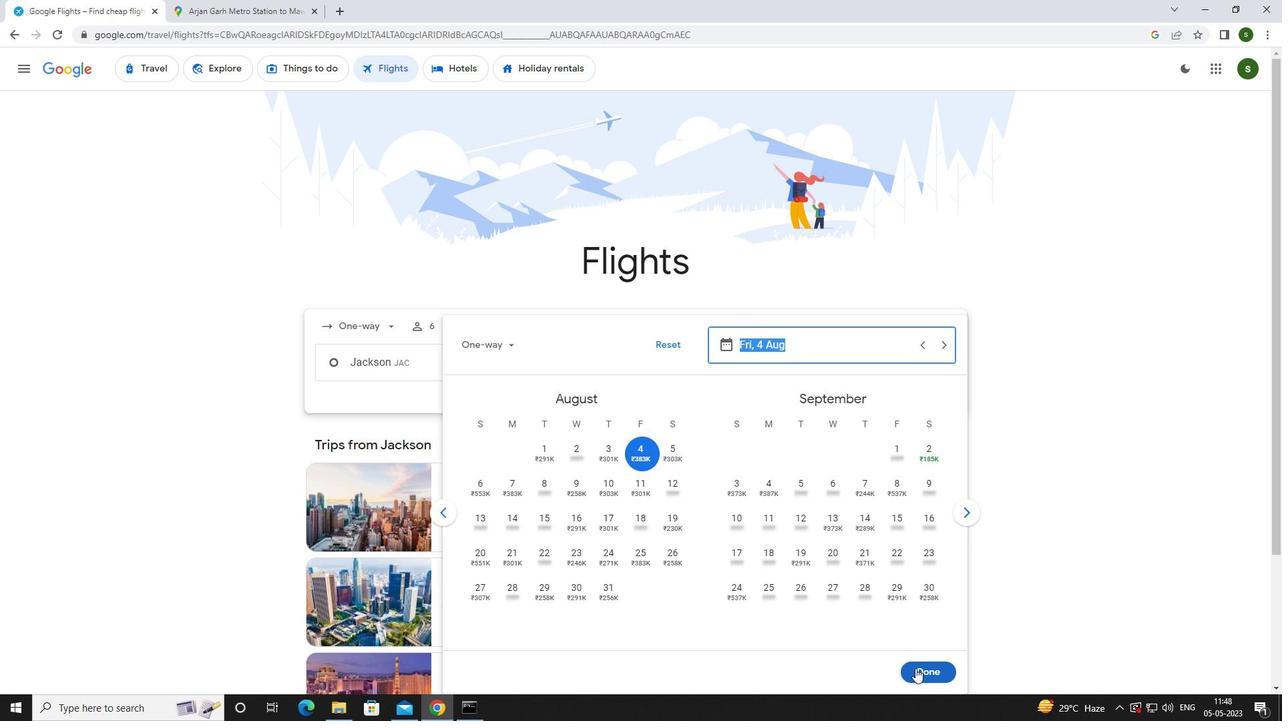 
Action: Mouse pressed left at (919, 669)
Screenshot: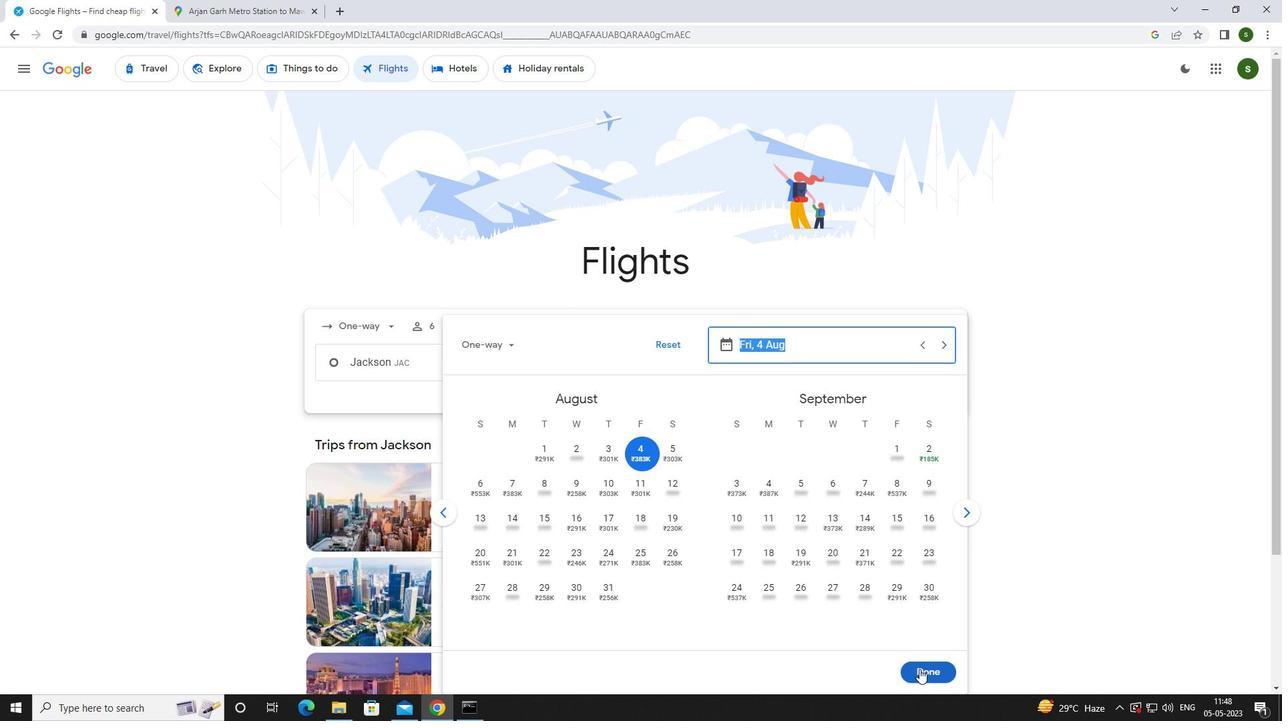 
Action: Mouse moved to (632, 410)
Screenshot: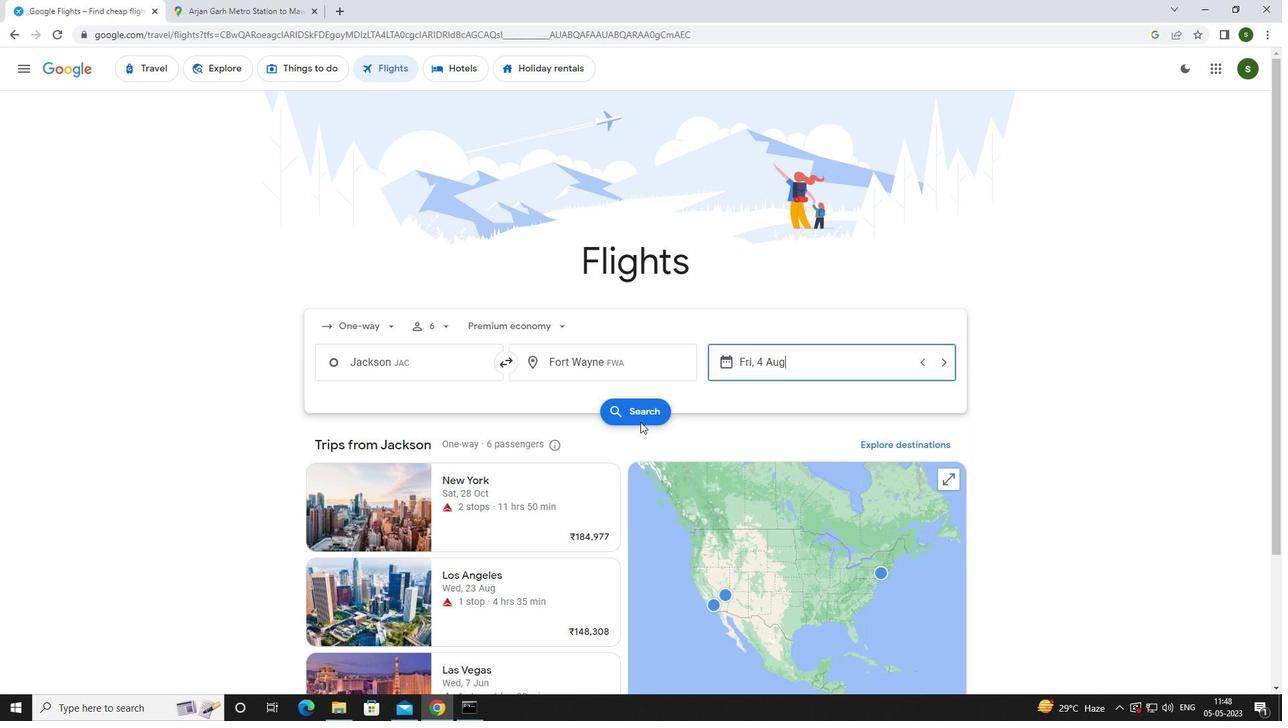 
Action: Mouse pressed left at (632, 410)
Screenshot: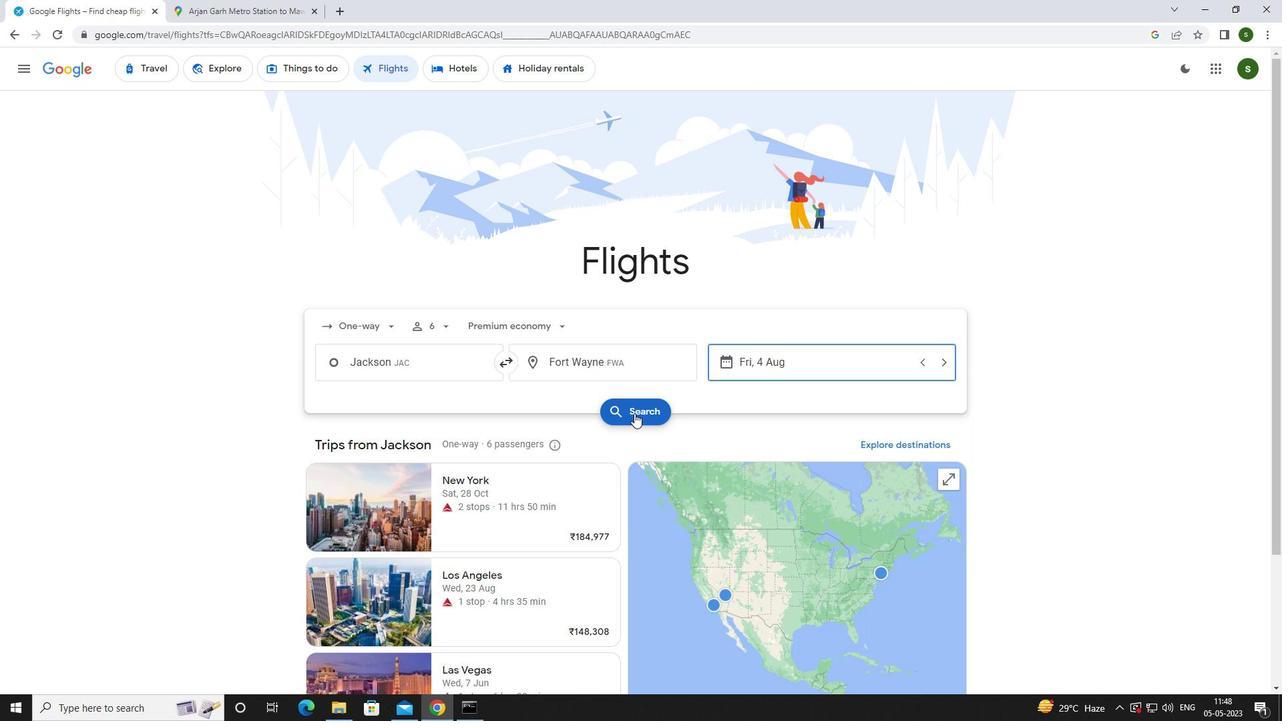 
Action: Mouse moved to (323, 193)
Screenshot: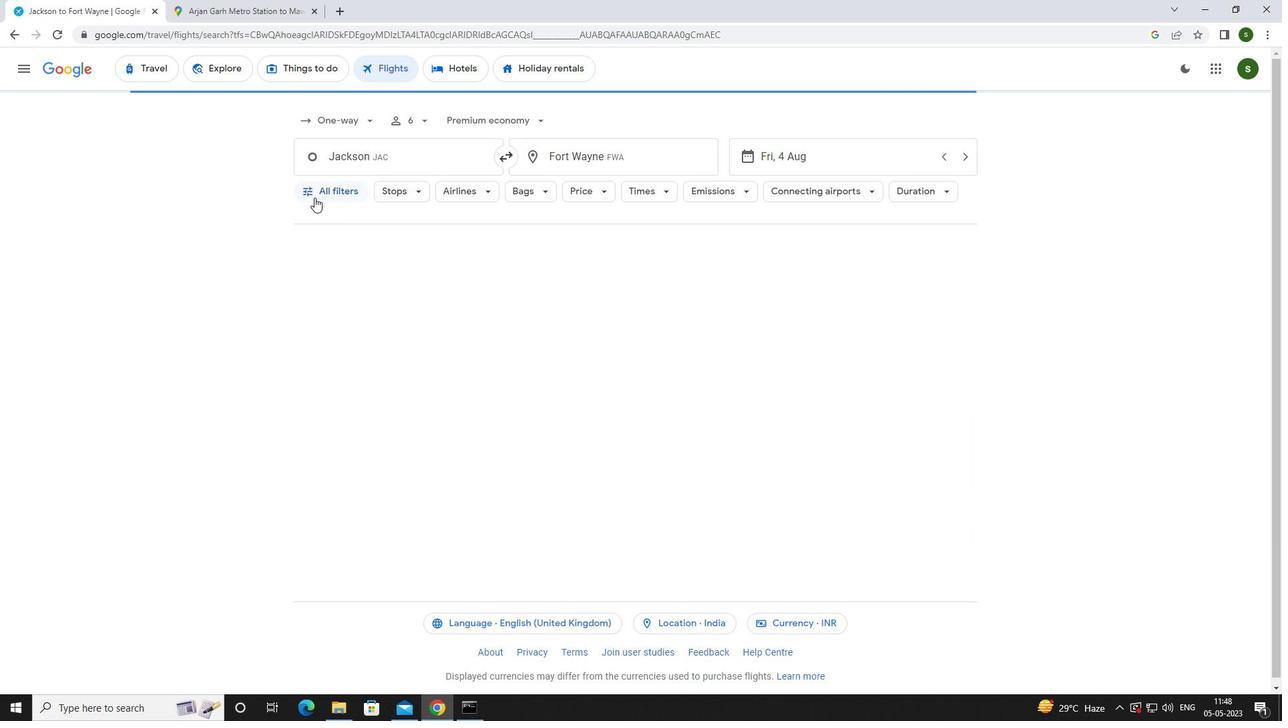 
Action: Mouse pressed left at (323, 193)
Screenshot: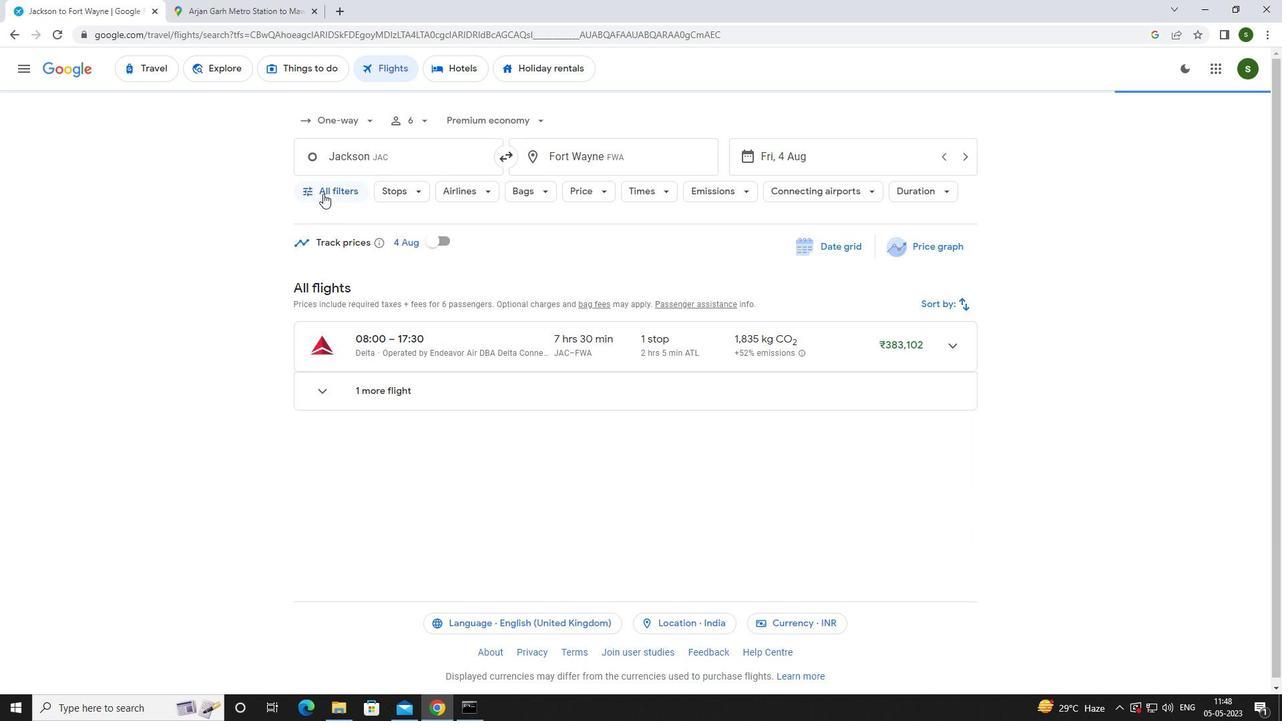 
Action: Mouse moved to (423, 352)
Screenshot: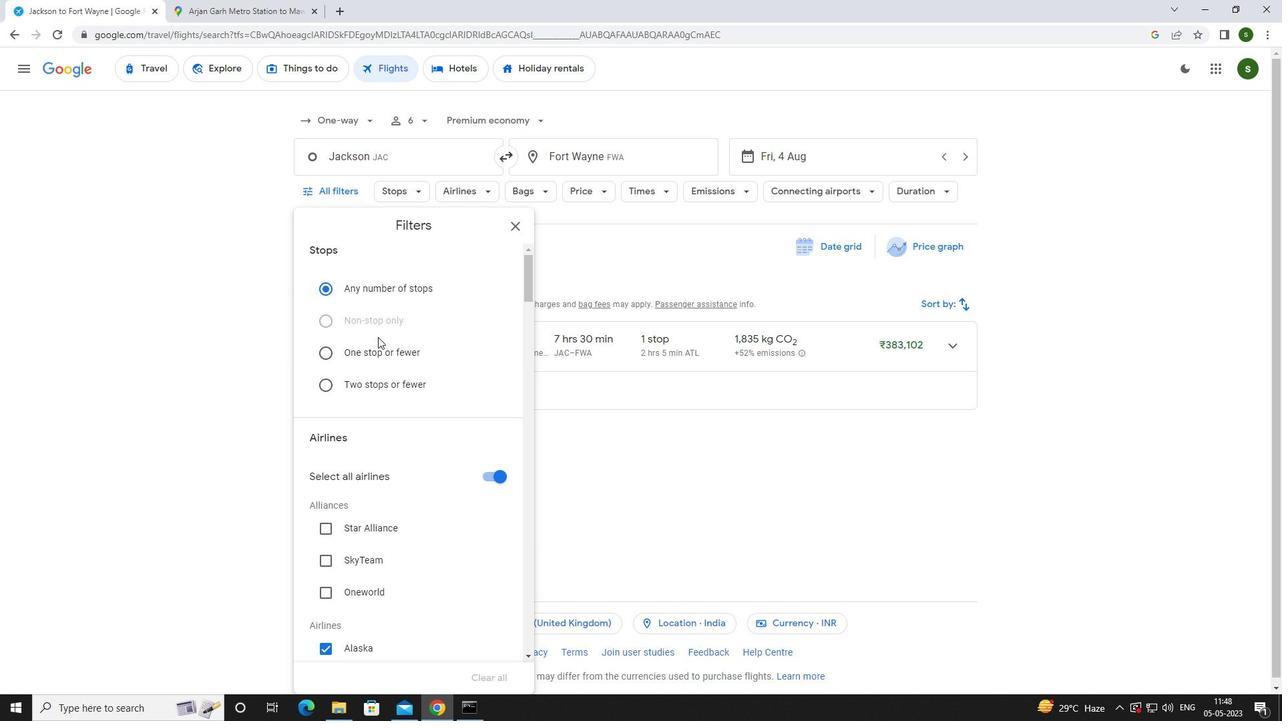 
Action: Mouse scrolled (423, 352) with delta (0, 0)
Screenshot: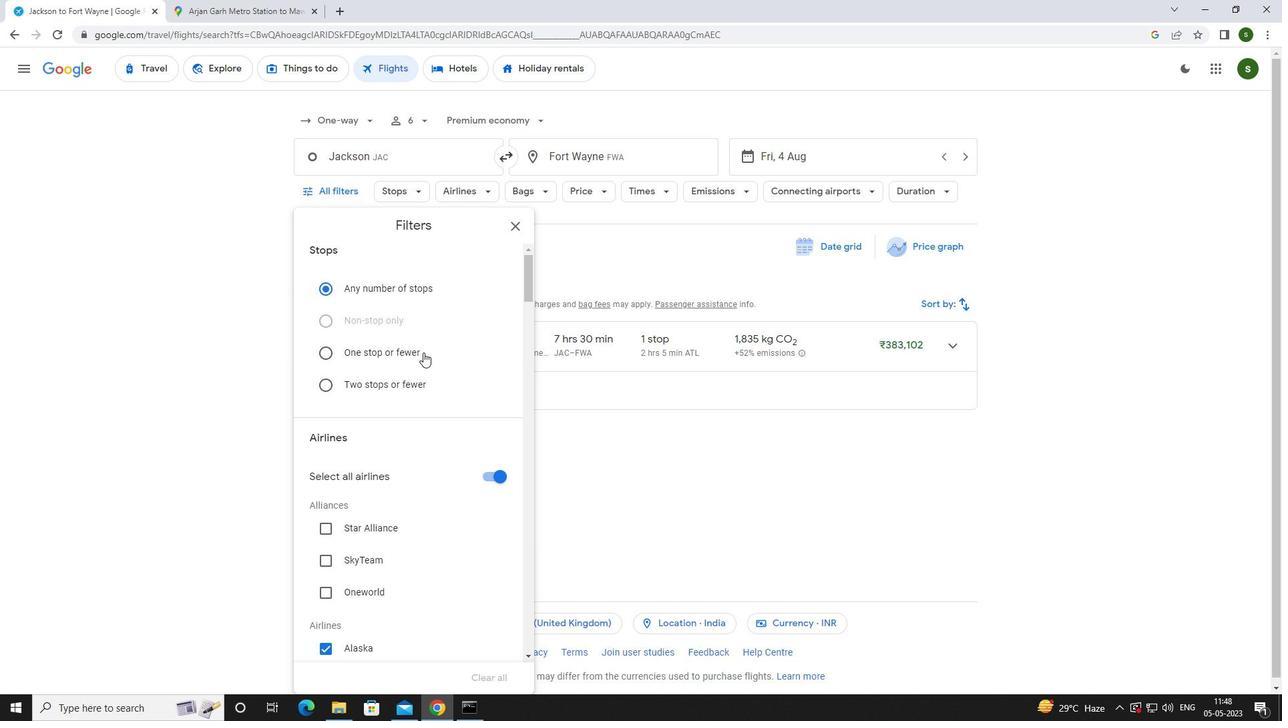 
Action: Mouse scrolled (423, 352) with delta (0, 0)
Screenshot: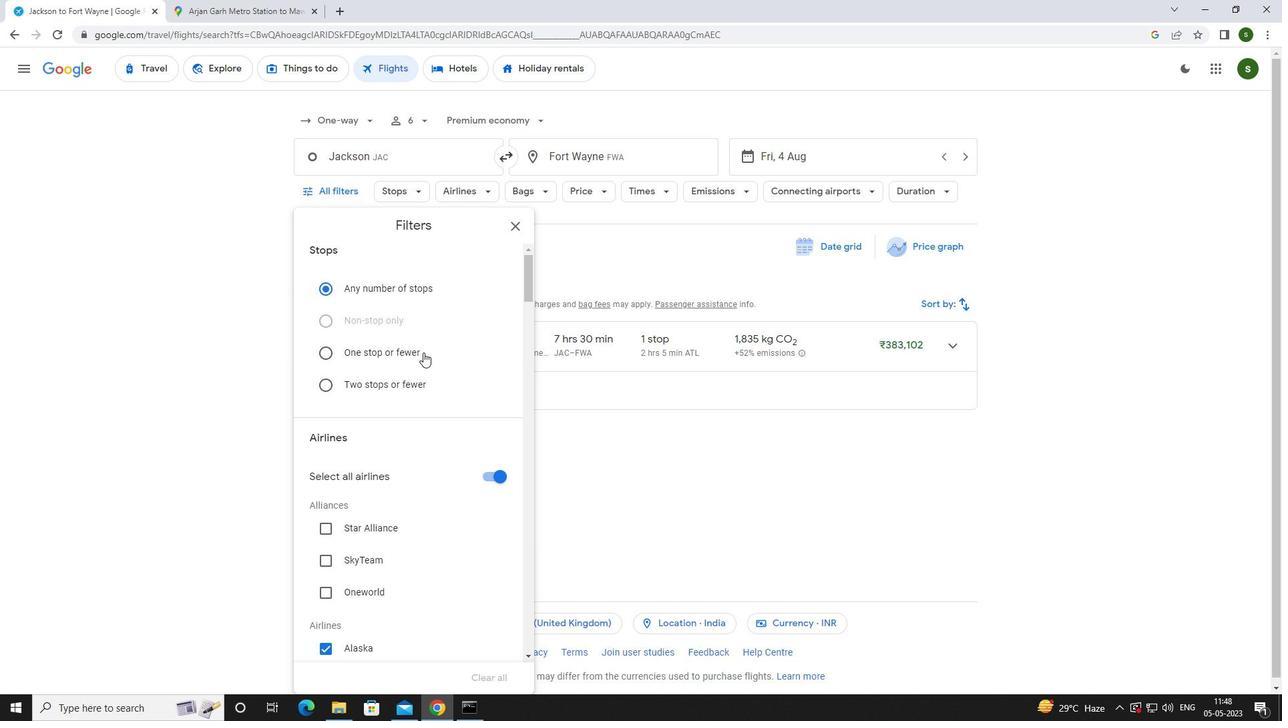 
Action: Mouse scrolled (423, 352) with delta (0, 0)
Screenshot: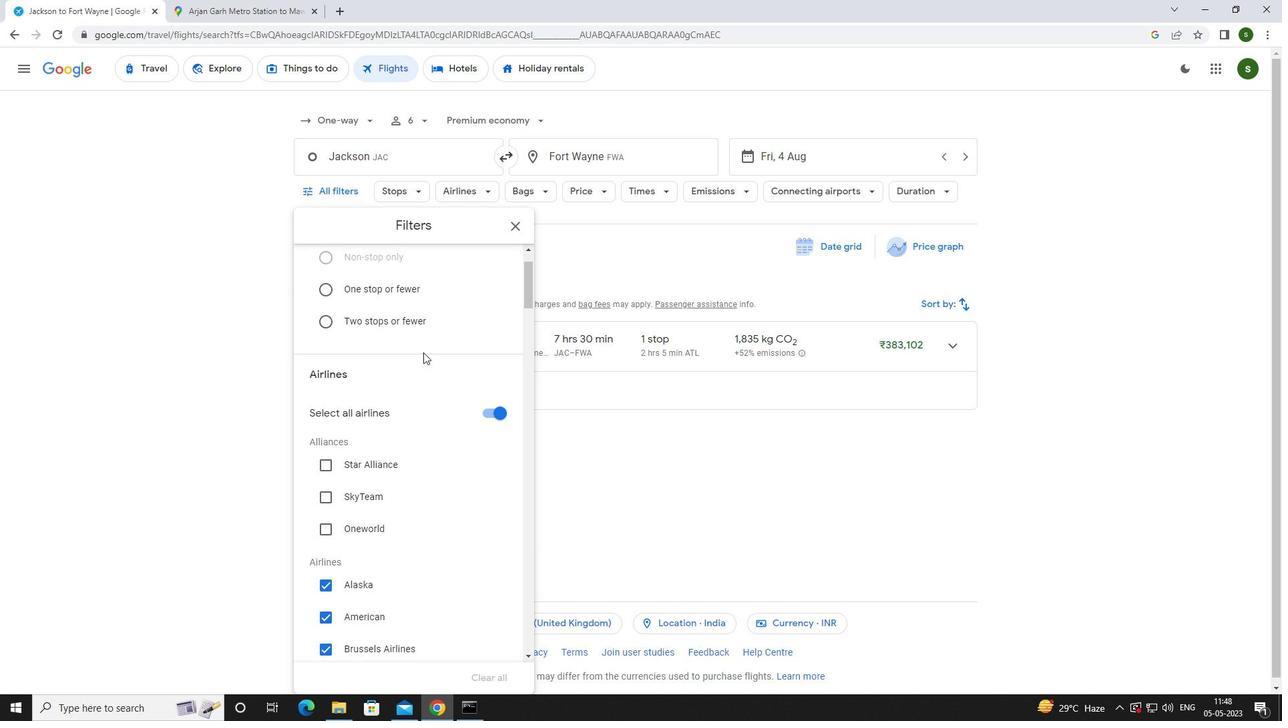 
Action: Mouse scrolled (423, 352) with delta (0, 0)
Screenshot: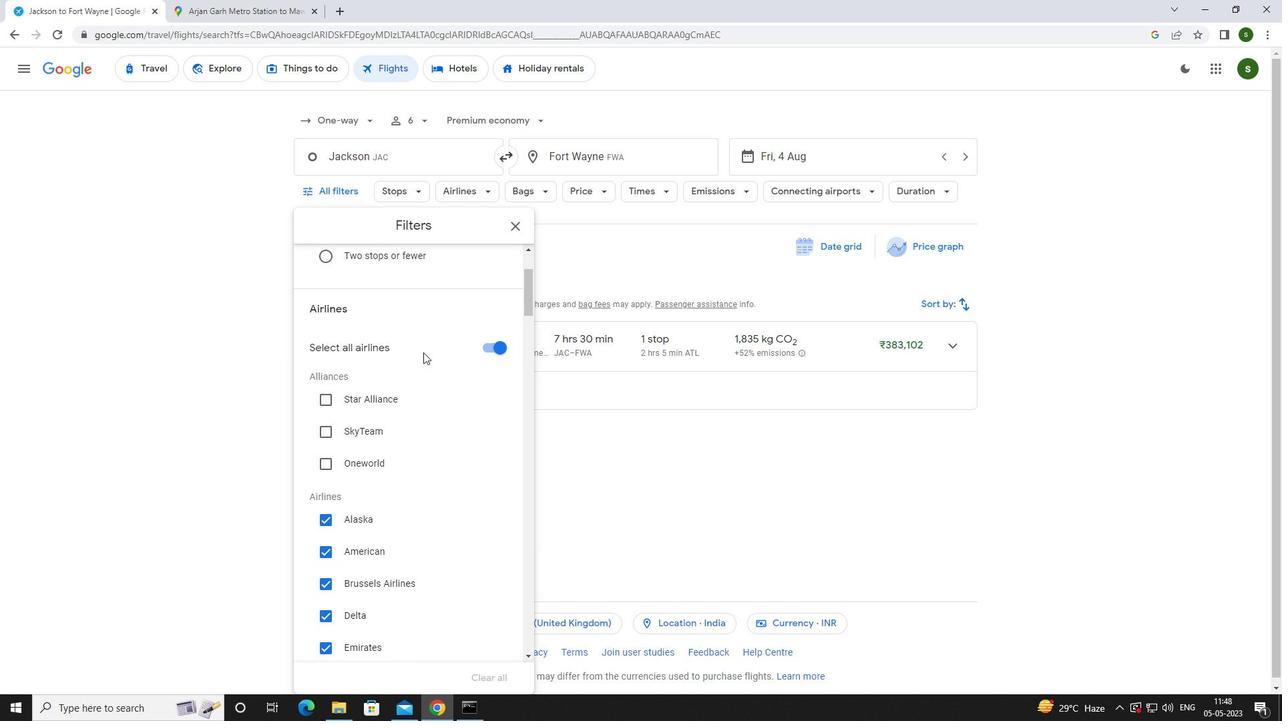 
Action: Mouse scrolled (423, 352) with delta (0, 0)
Screenshot: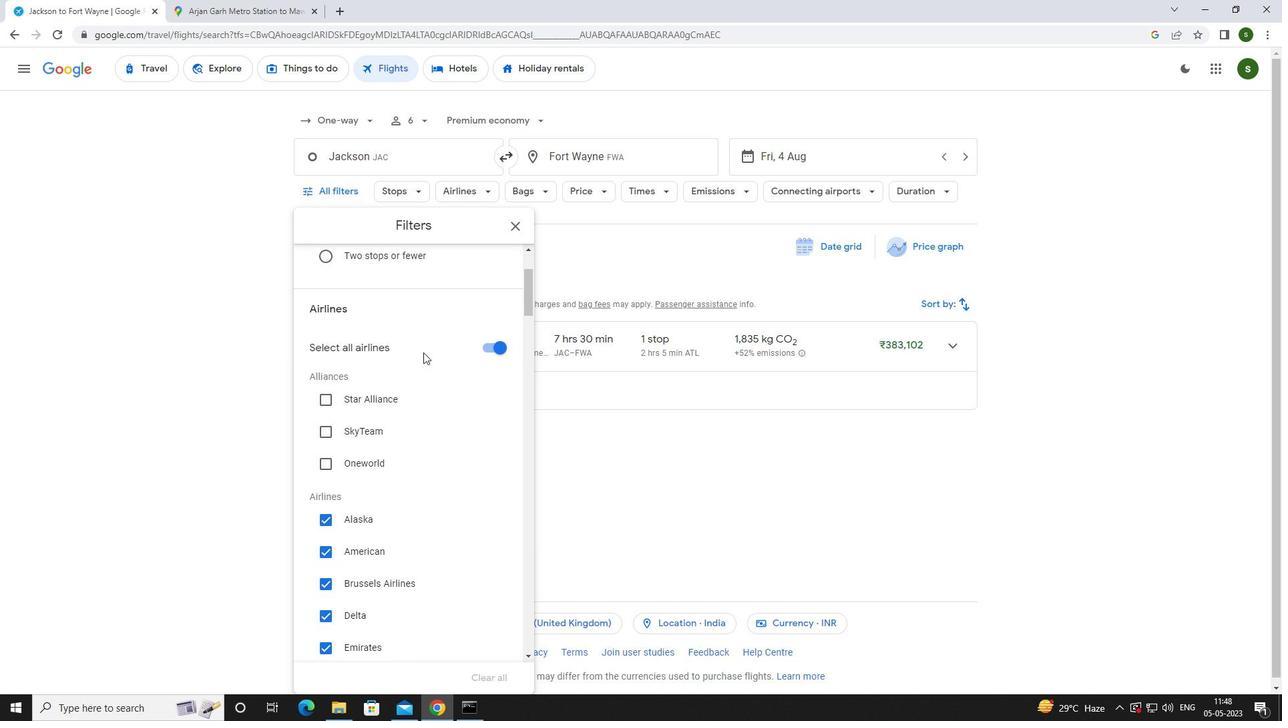 
Action: Mouse scrolled (423, 352) with delta (0, 0)
Screenshot: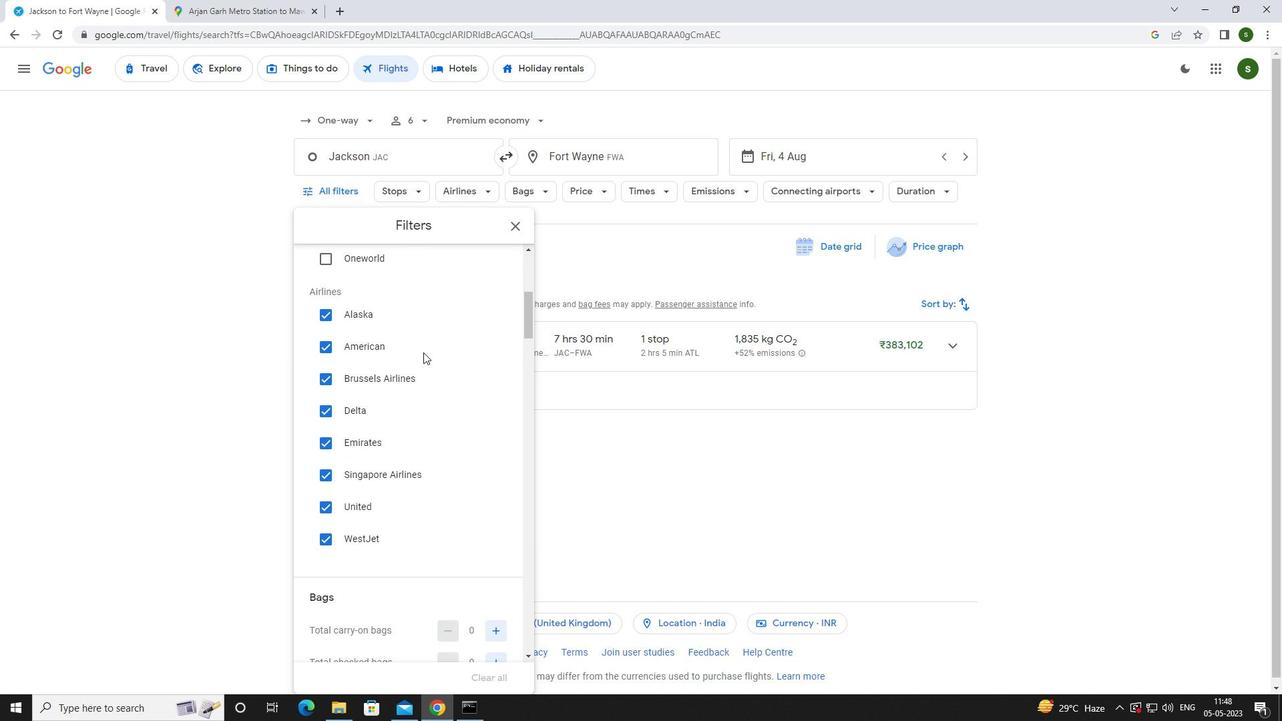 
Action: Mouse scrolled (423, 352) with delta (0, 0)
Screenshot: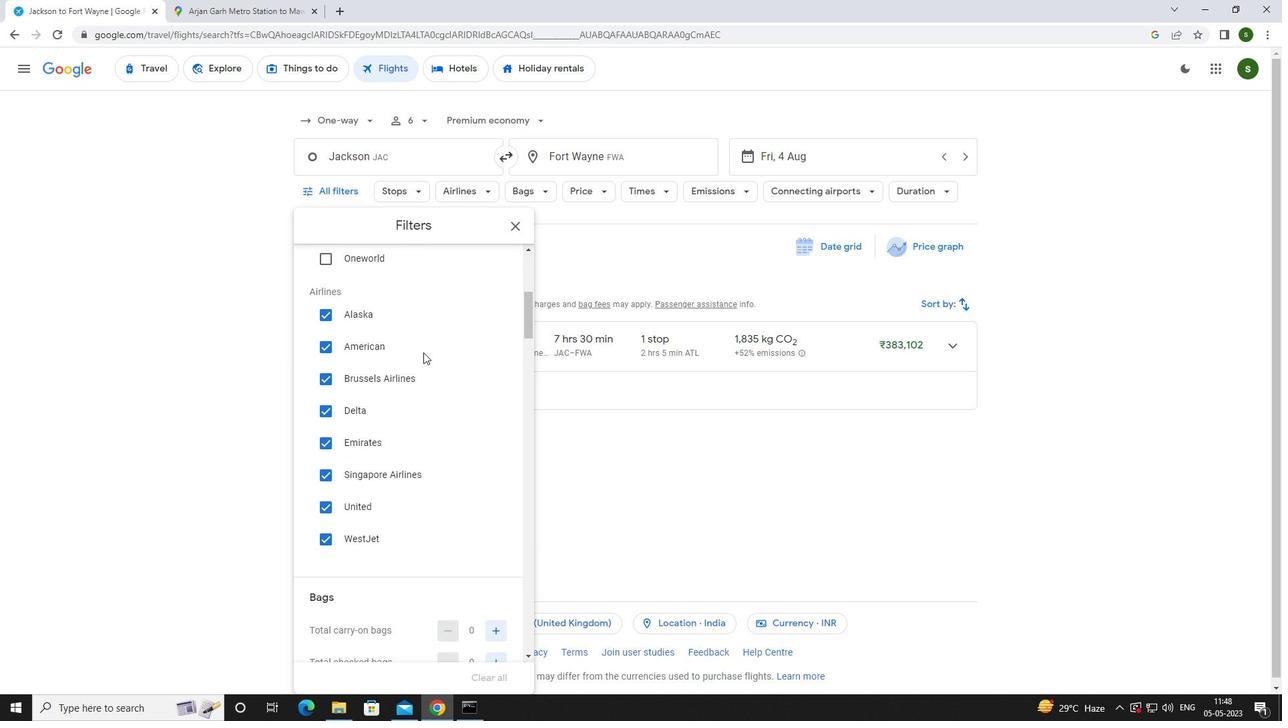 
Action: Mouse scrolled (423, 352) with delta (0, 0)
Screenshot: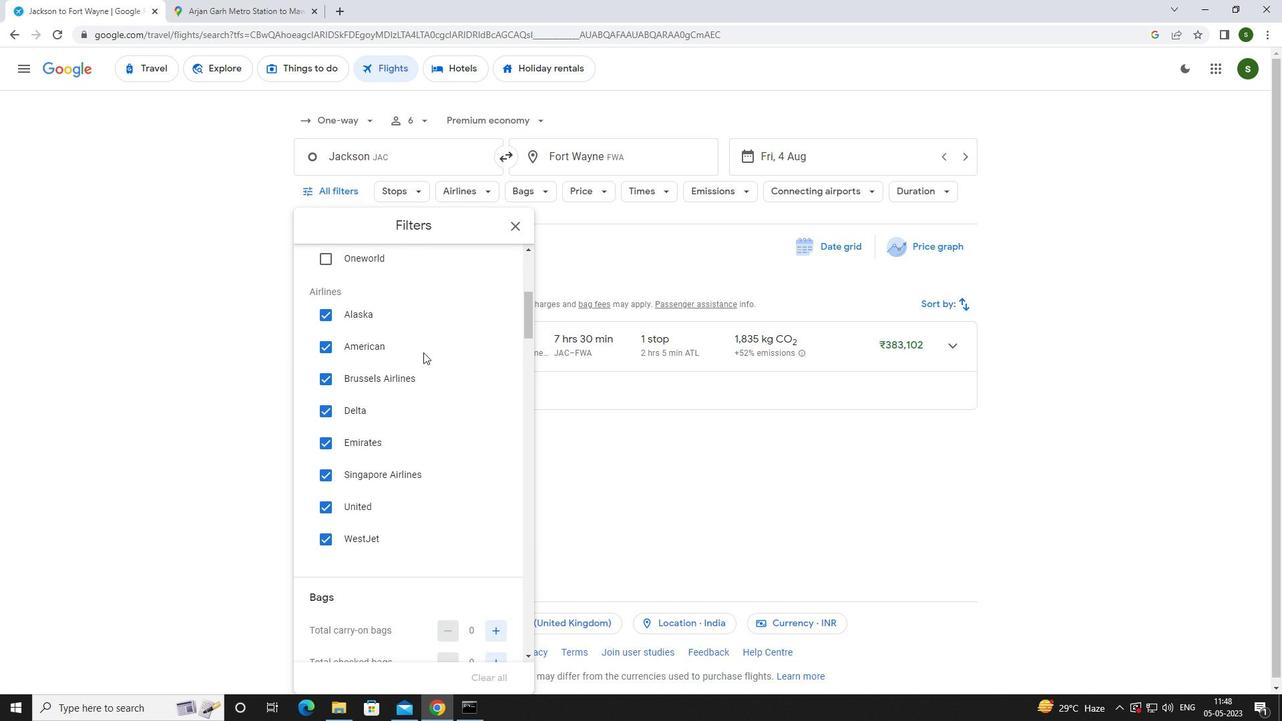 
Action: Mouse moved to (495, 462)
Screenshot: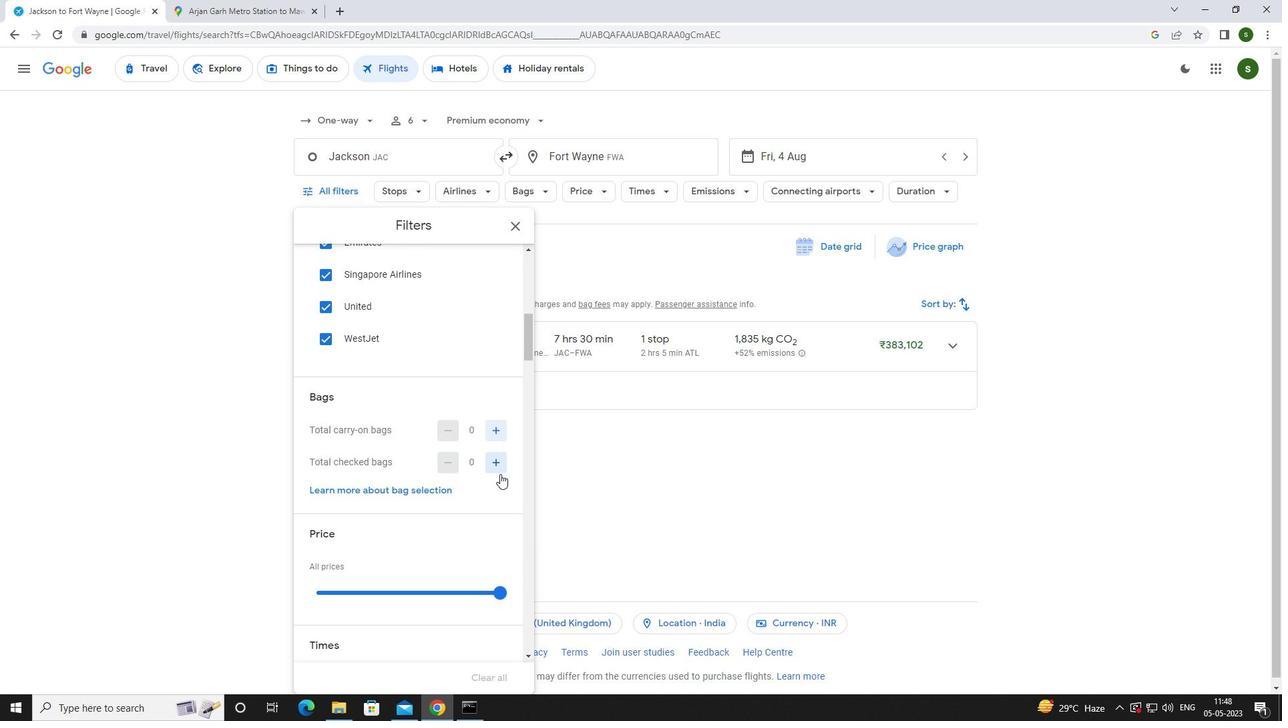 
Action: Mouse pressed left at (495, 462)
Screenshot: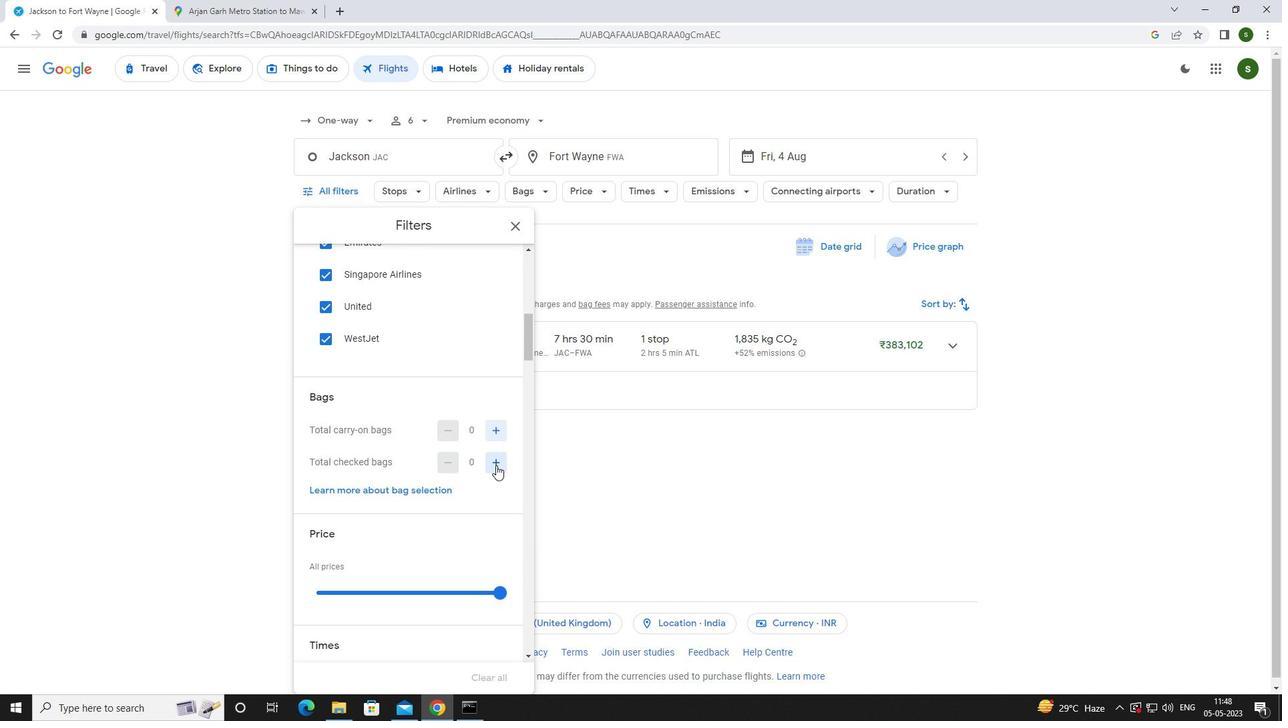 
Action: Mouse pressed left at (495, 462)
Screenshot: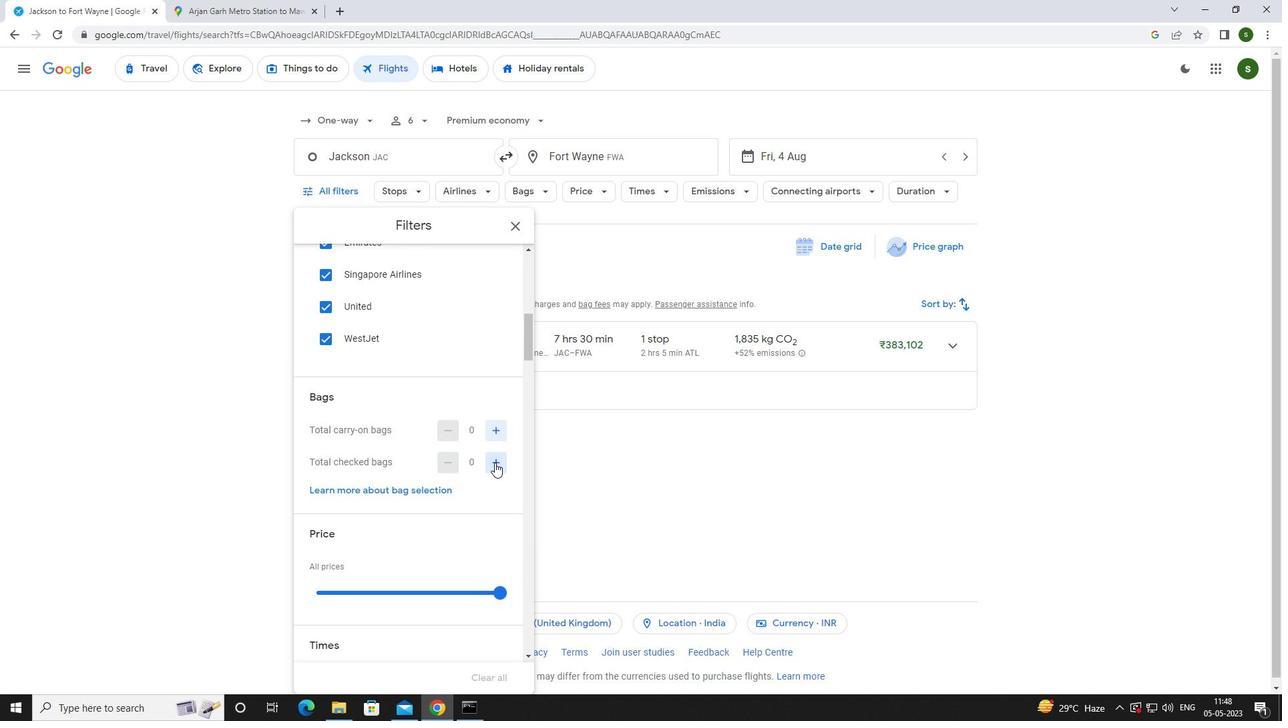
Action: Mouse pressed left at (495, 462)
Screenshot: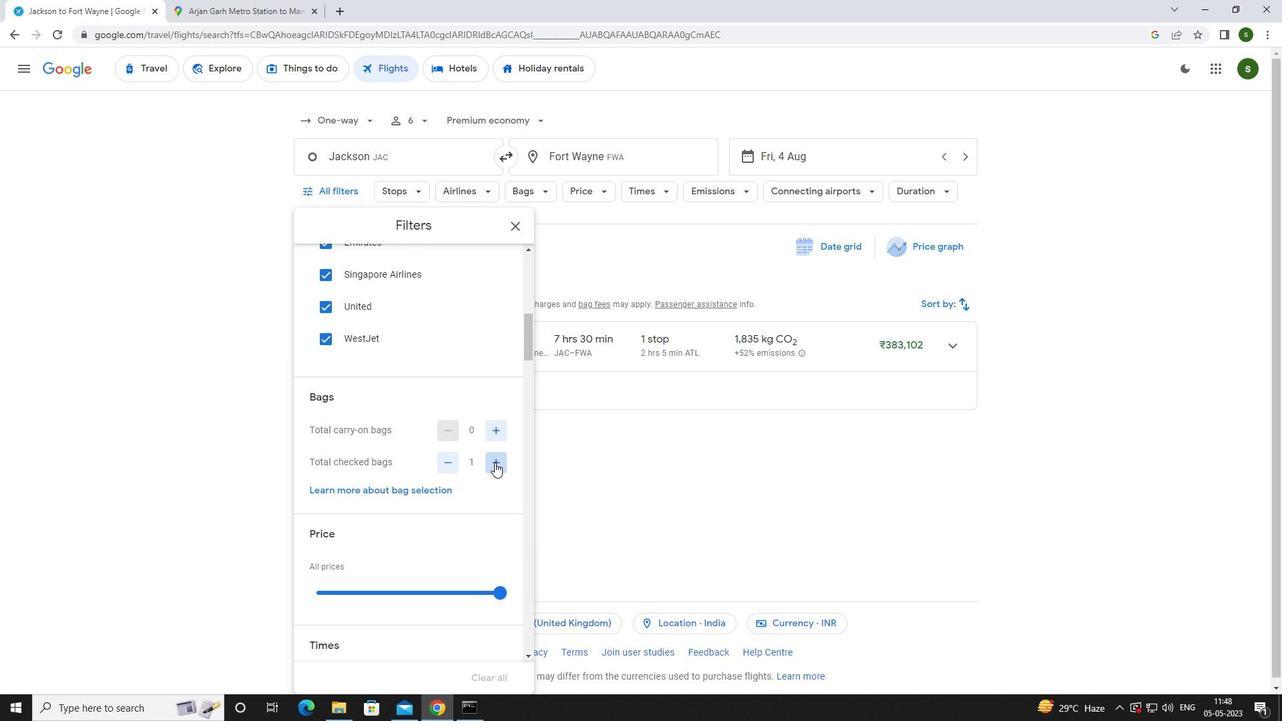 
Action: Mouse pressed left at (495, 462)
Screenshot: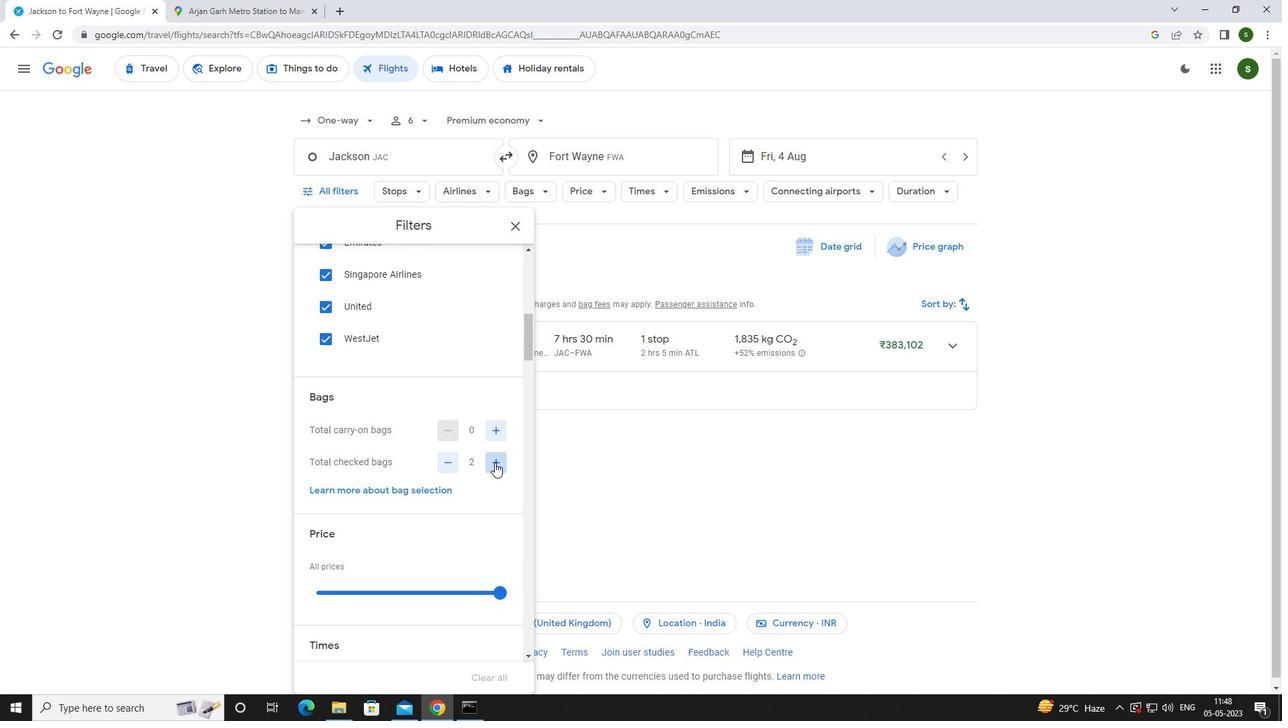 
Action: Mouse pressed left at (495, 462)
Screenshot: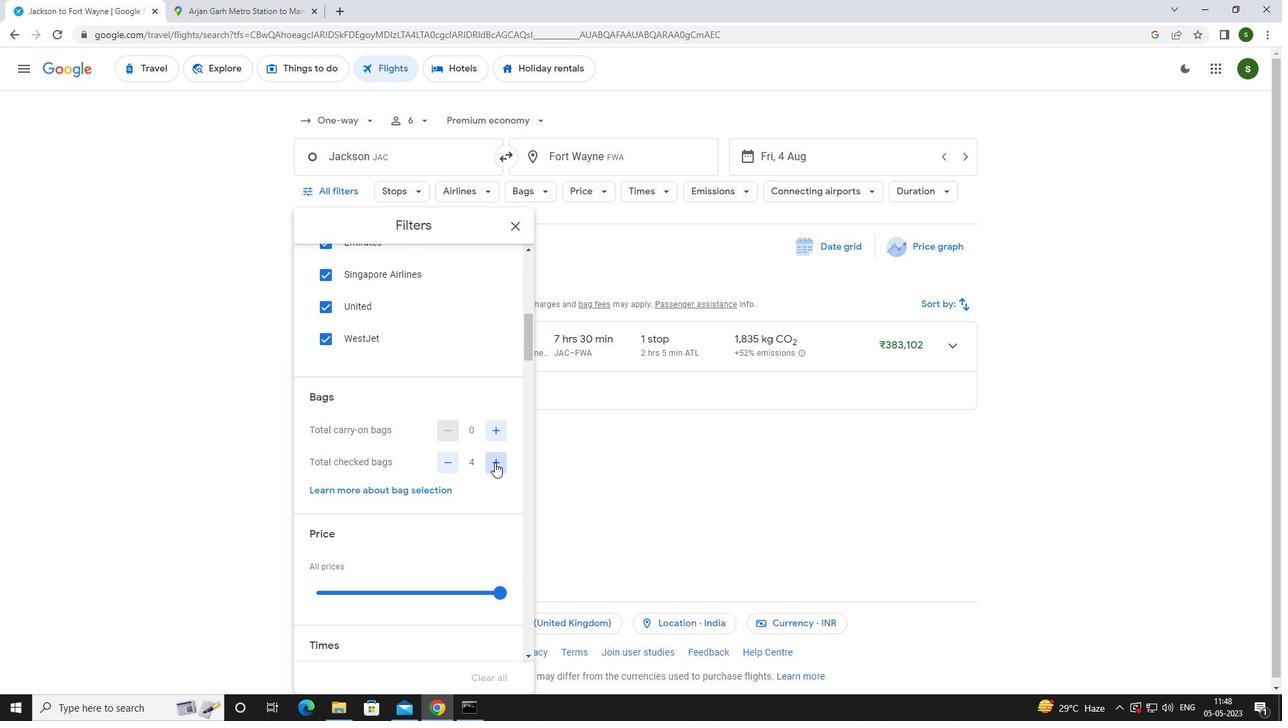
Action: Mouse scrolled (495, 462) with delta (0, 0)
Screenshot: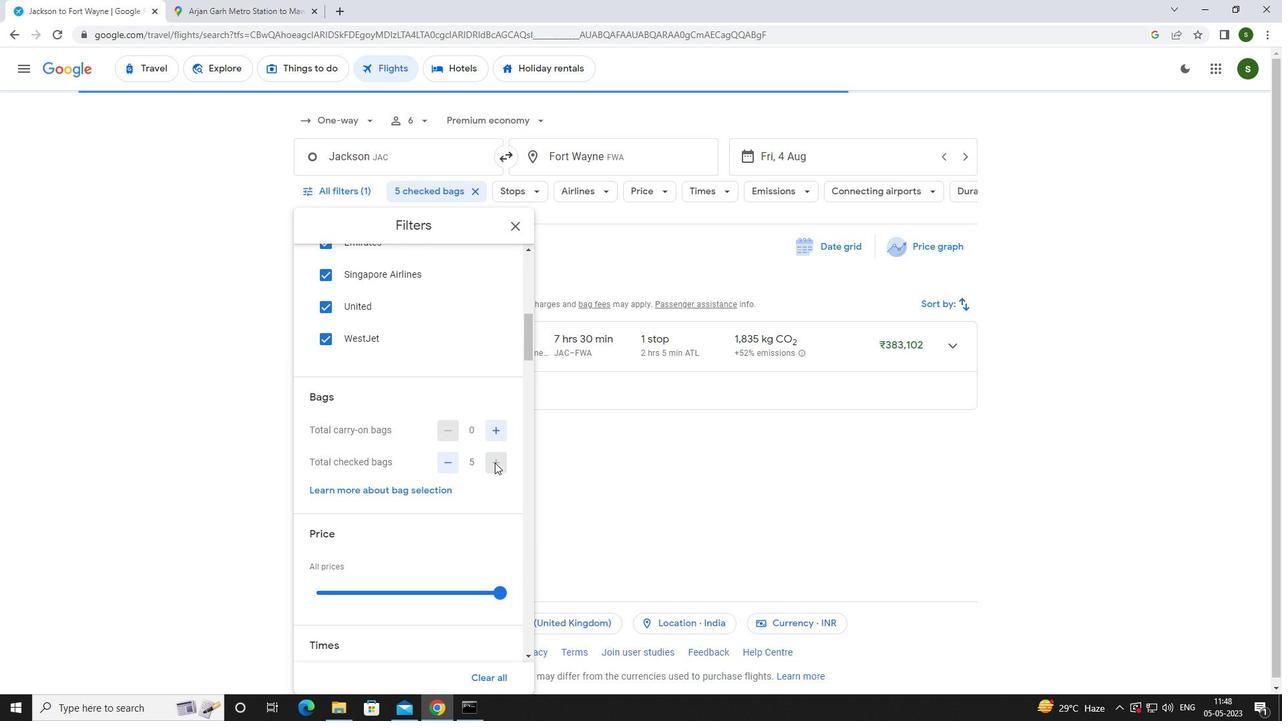 
Action: Mouse scrolled (495, 462) with delta (0, 0)
Screenshot: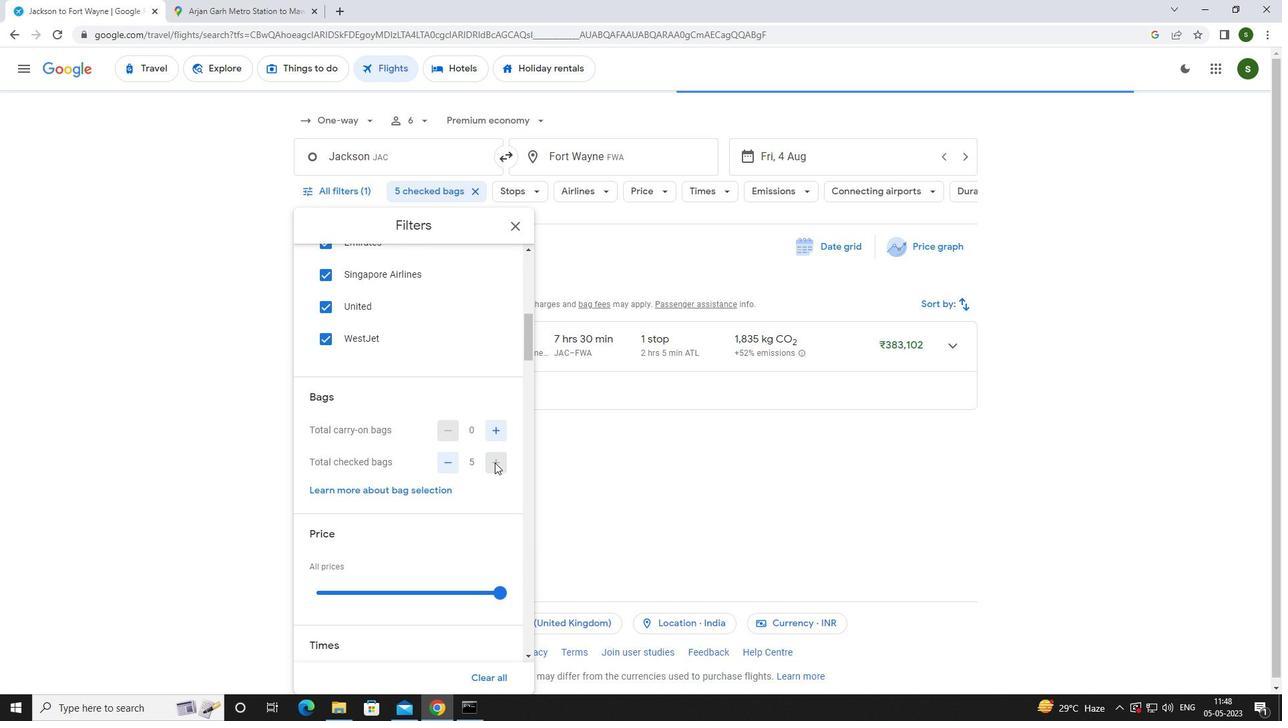 
Action: Mouse moved to (501, 460)
Screenshot: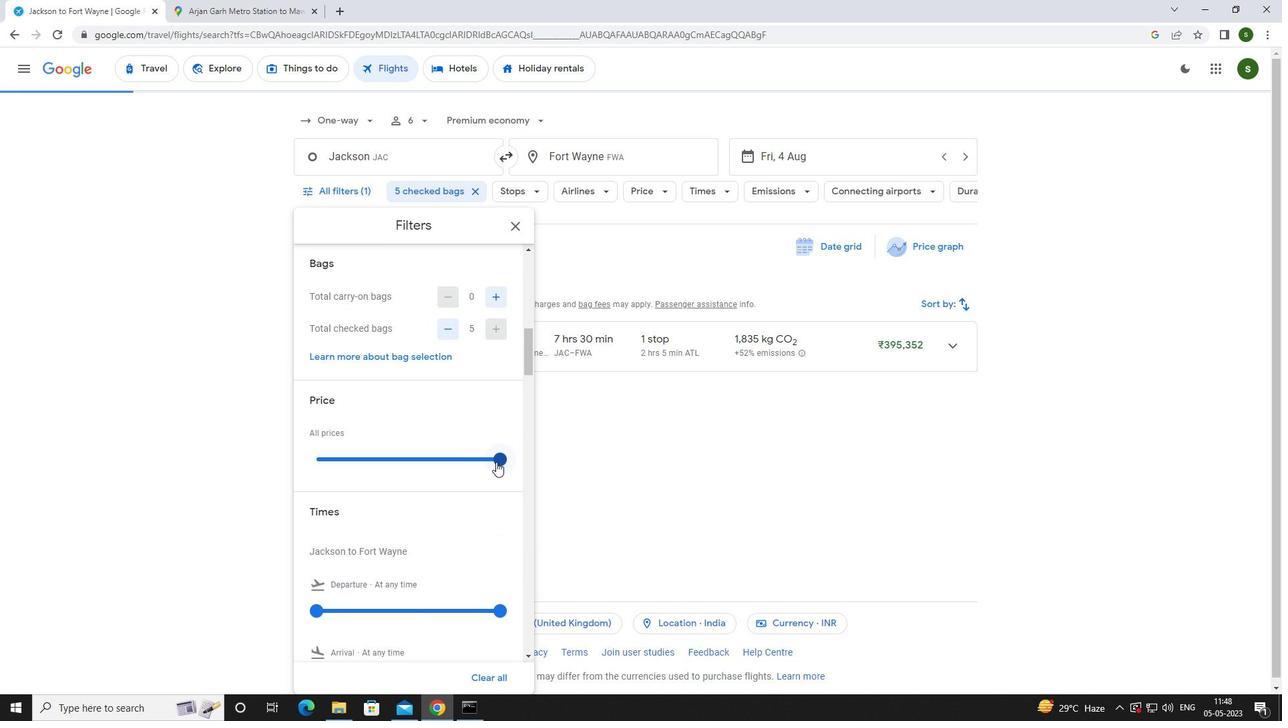 
Action: Mouse pressed left at (501, 460)
Screenshot: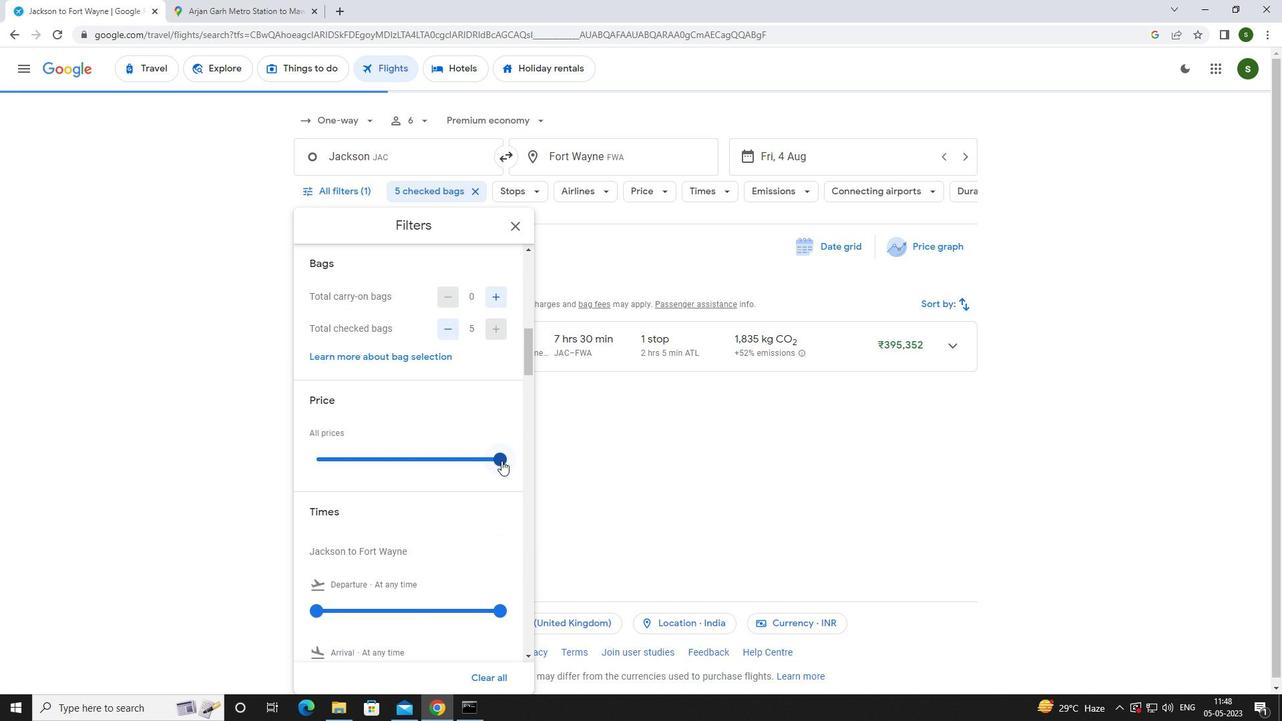 
Action: Mouse moved to (319, 460)
Screenshot: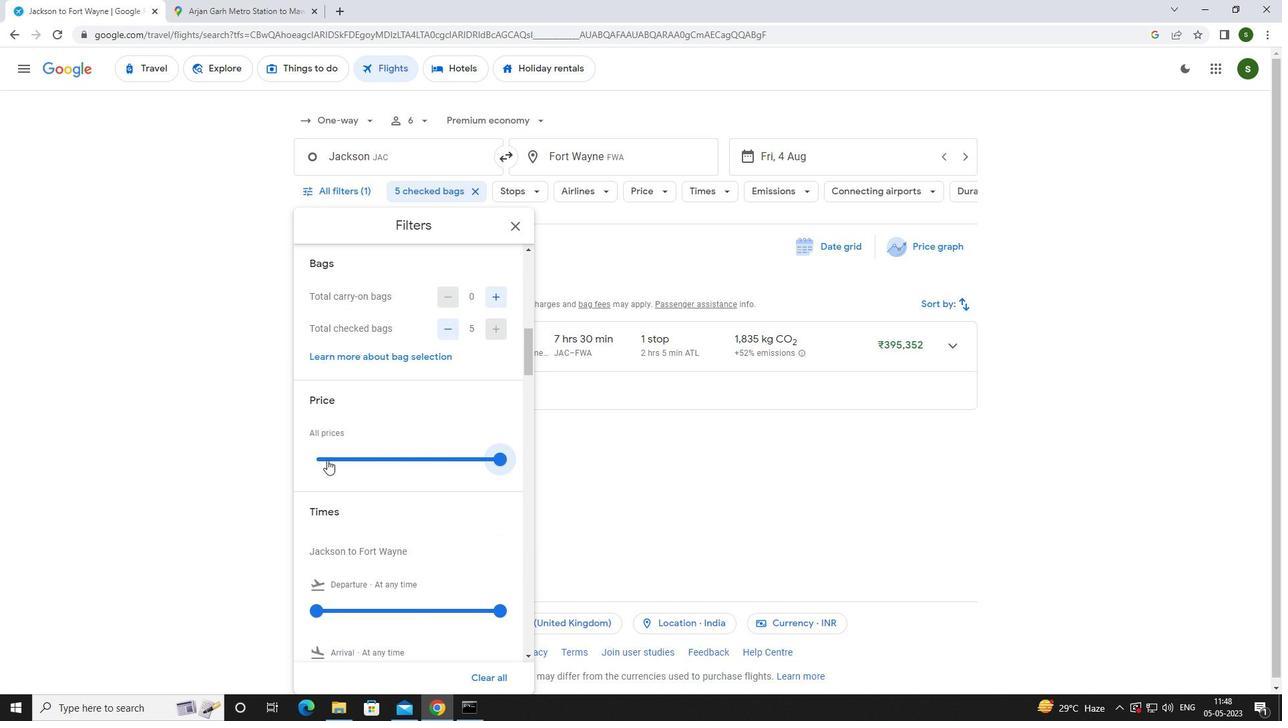 
Action: Mouse pressed left at (319, 460)
Screenshot: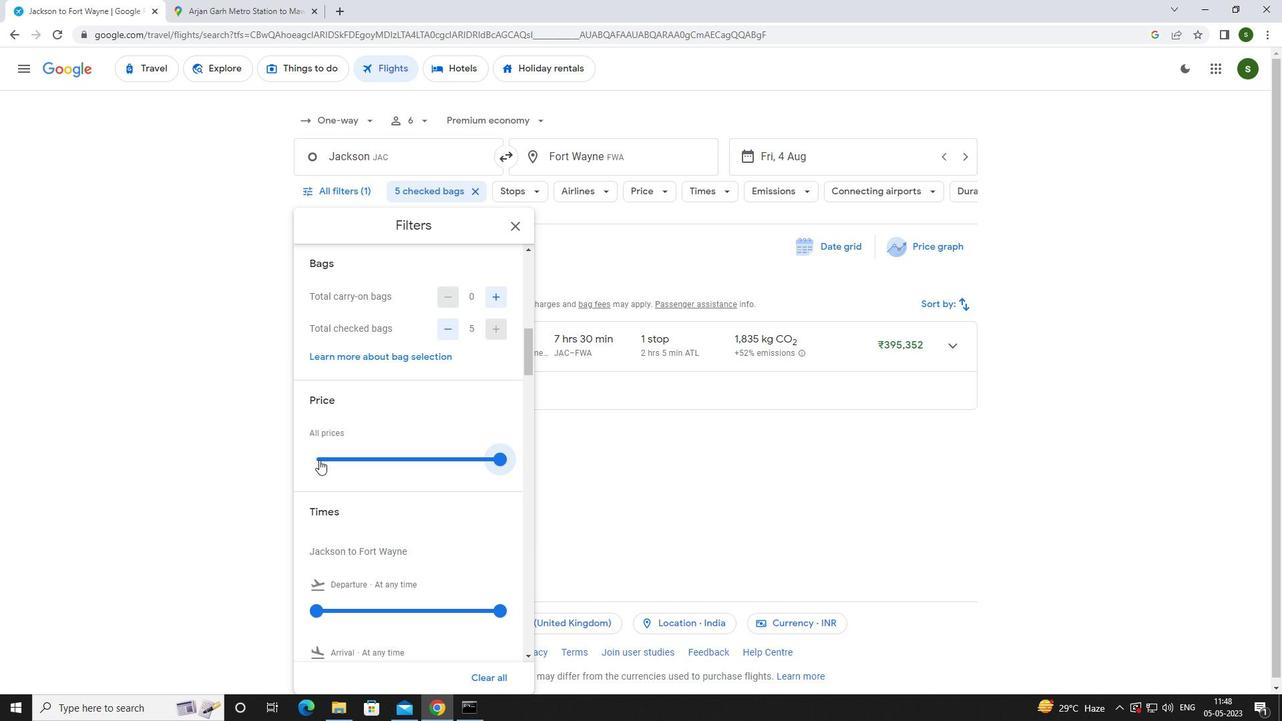 
Action: Mouse moved to (336, 497)
Screenshot: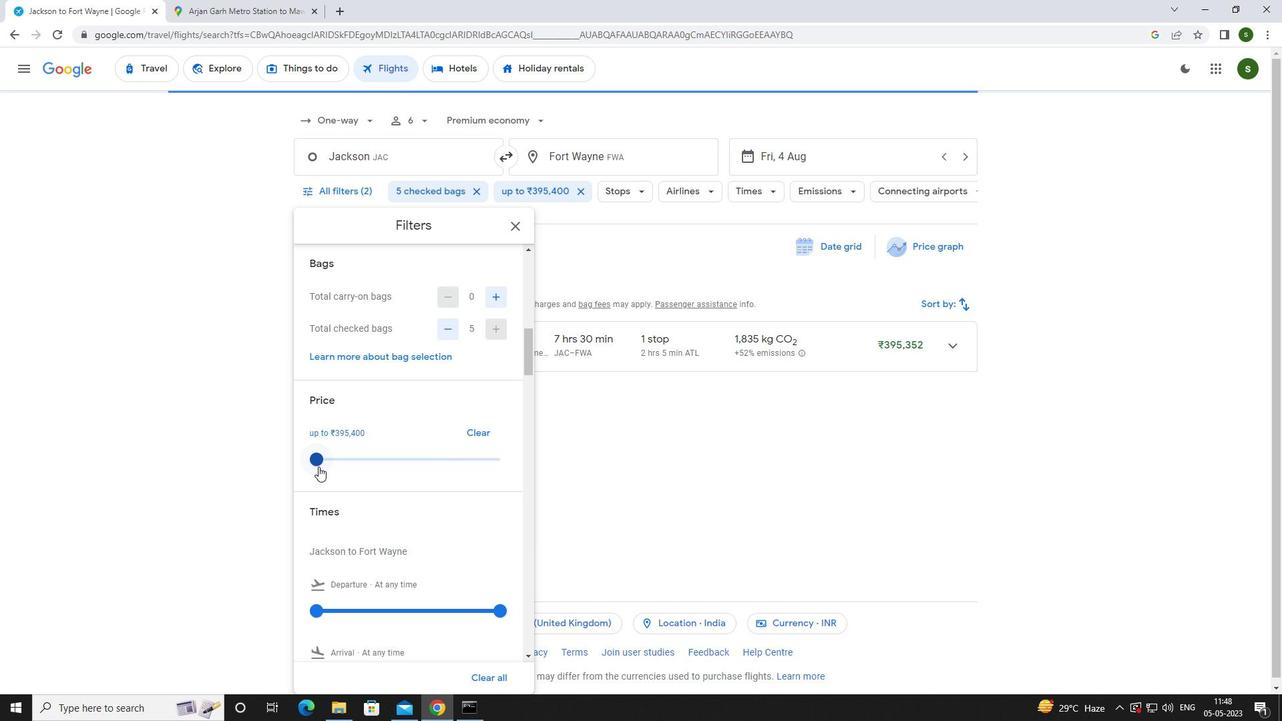 
Action: Mouse scrolled (336, 497) with delta (0, 0)
Screenshot: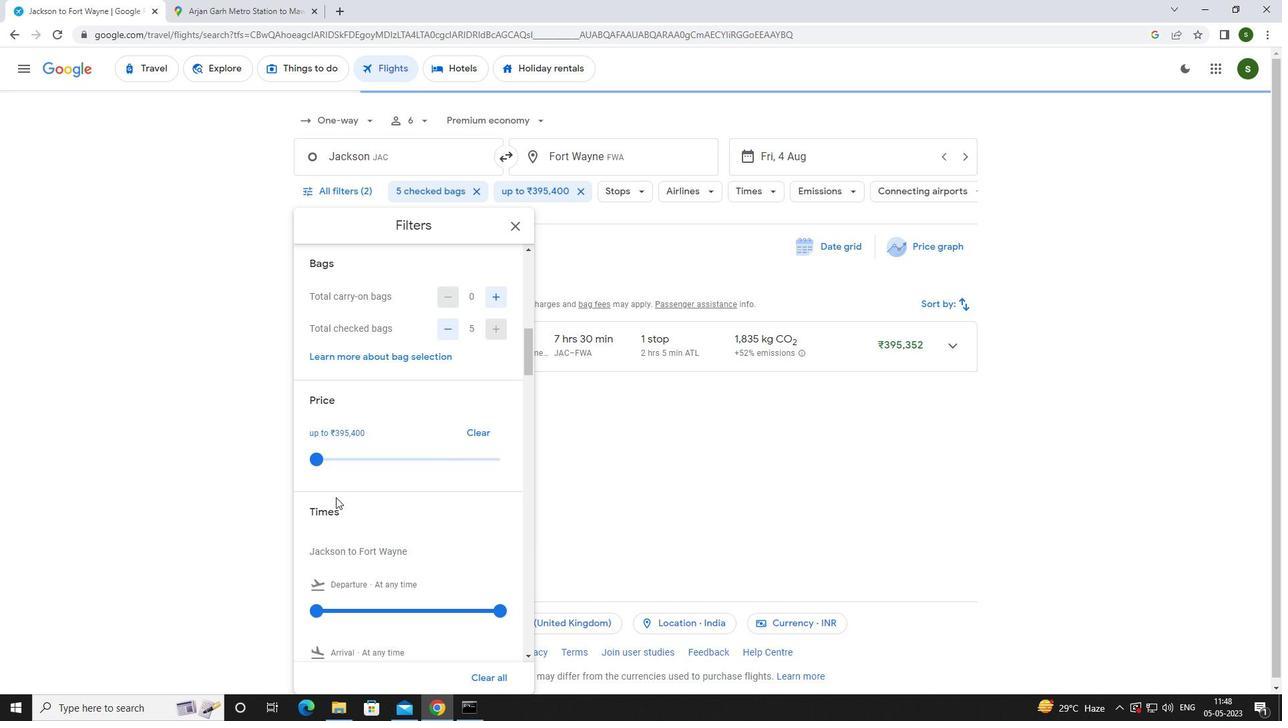 
Action: Mouse scrolled (336, 497) with delta (0, 0)
Screenshot: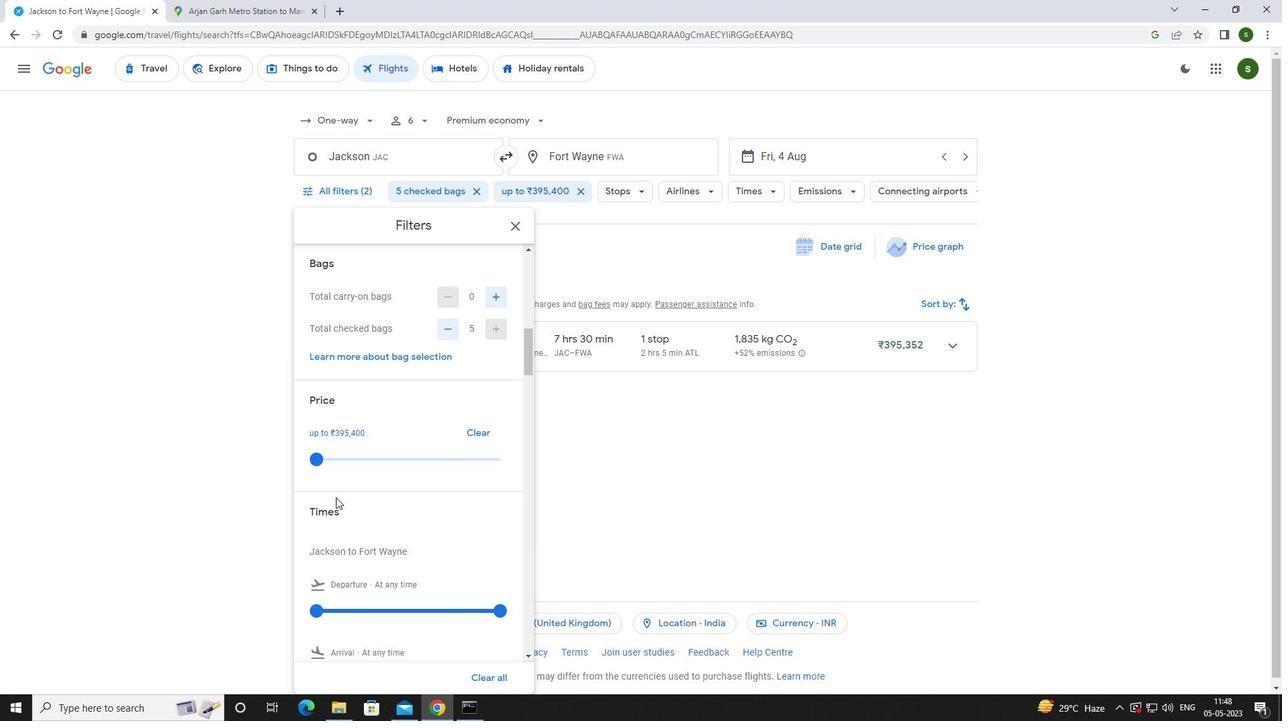 
Action: Mouse moved to (313, 476)
Screenshot: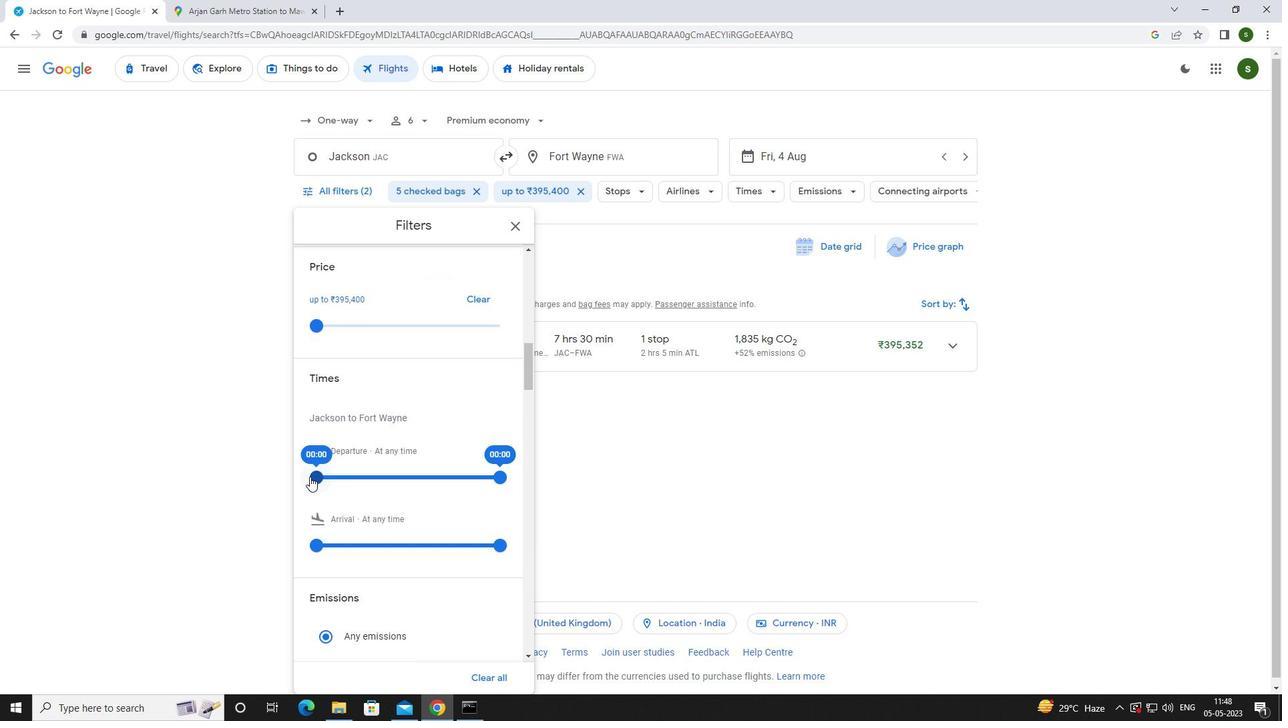 
Action: Mouse pressed left at (313, 476)
Screenshot: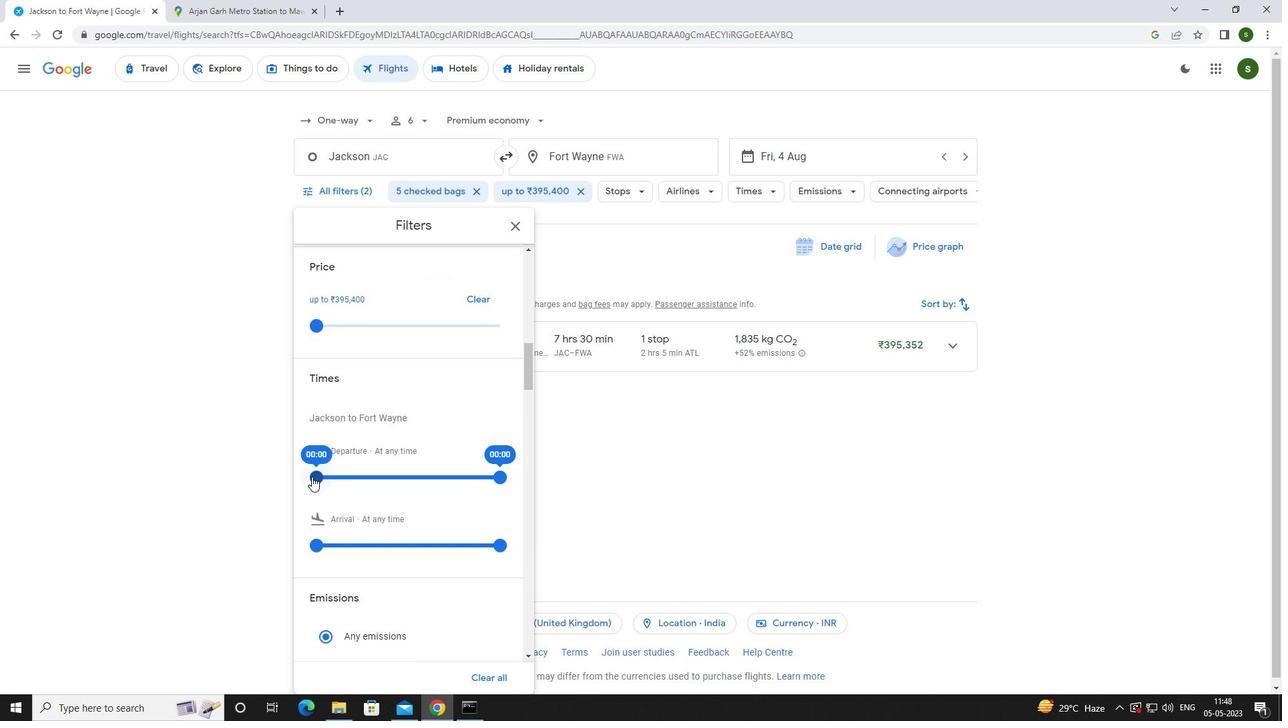 
Action: Mouse moved to (555, 468)
Screenshot: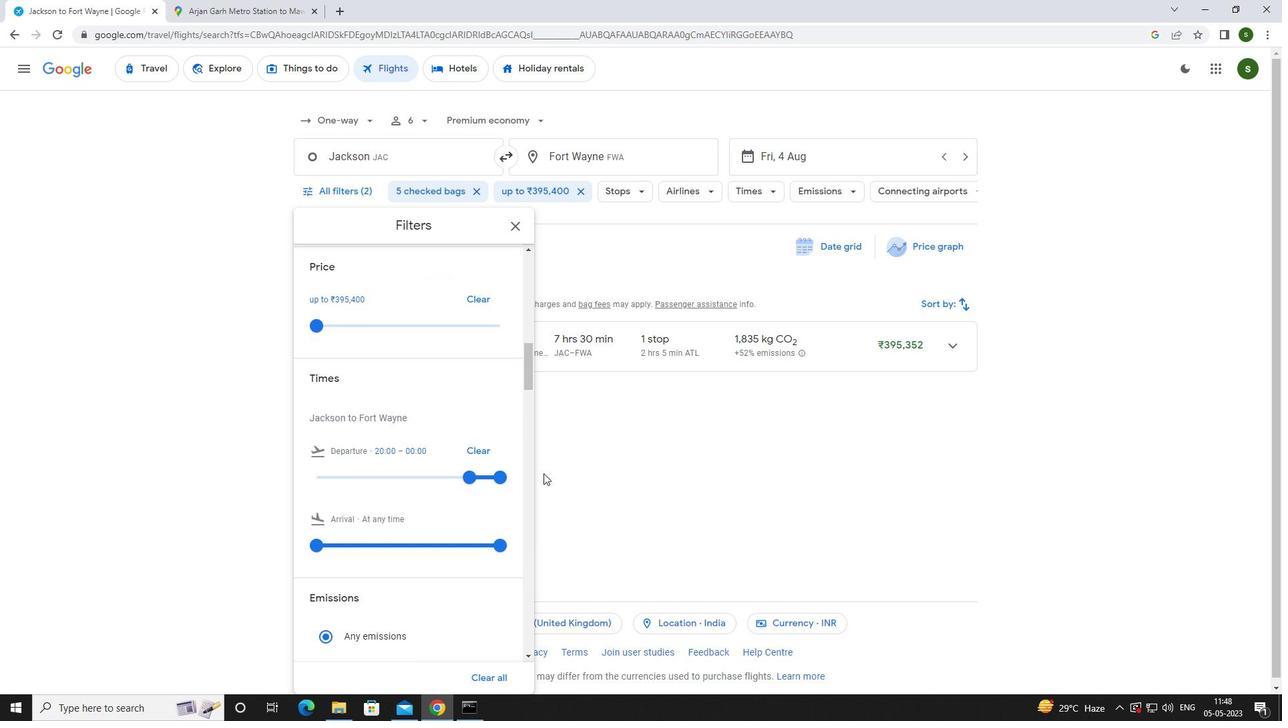 
Action: Mouse pressed left at (555, 468)
Screenshot: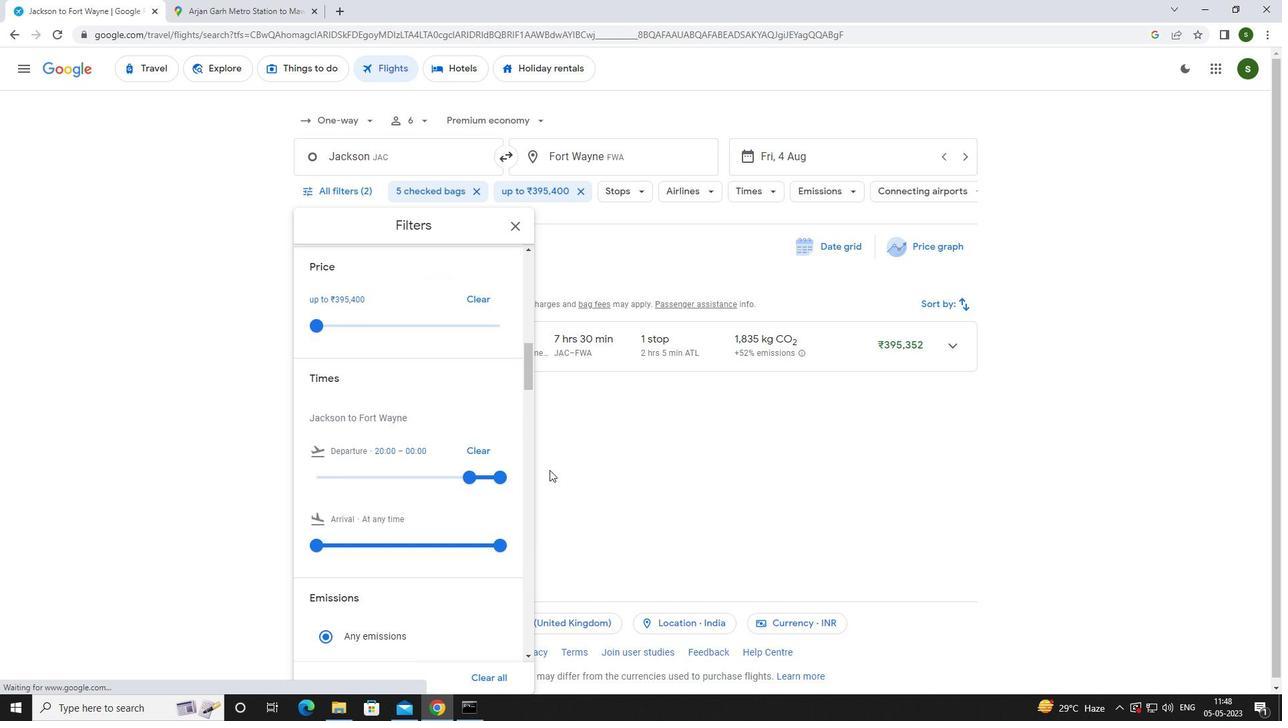 
Action: Mouse moved to (553, 468)
Screenshot: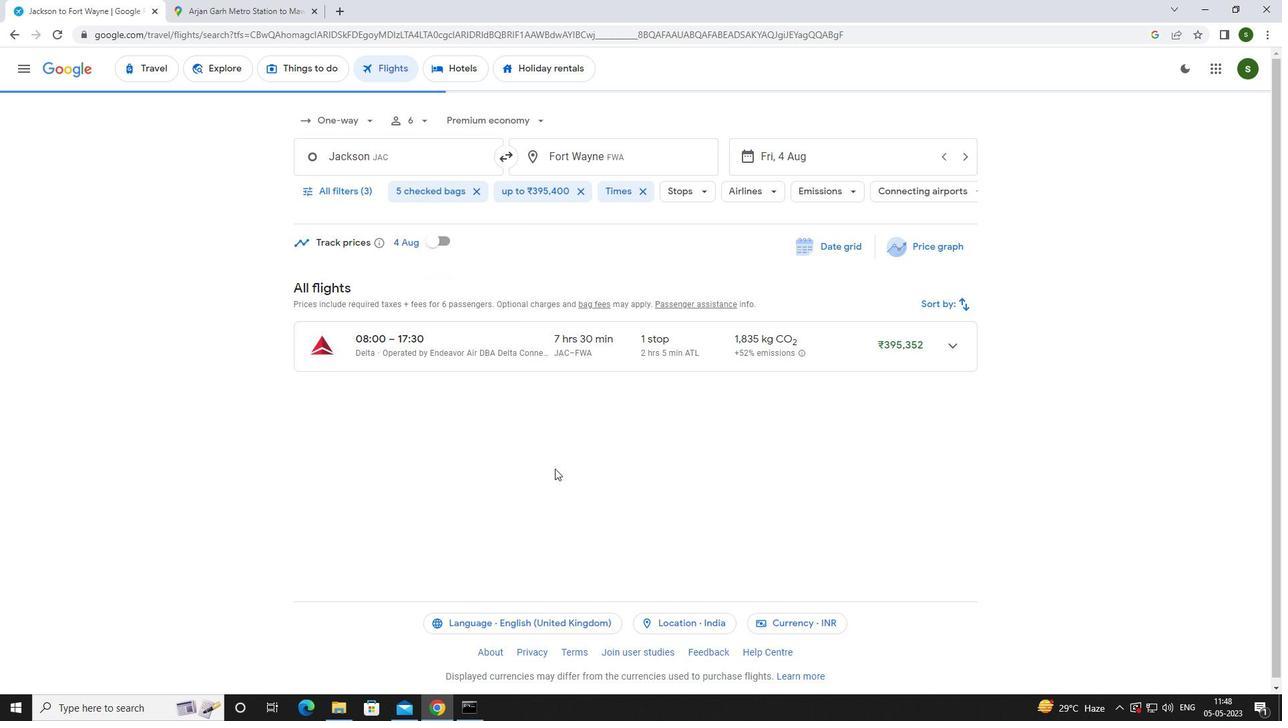 
